 Task: Find connections with filter location Saint-Chamond with filter topic #covid19with filter profile language English with filter current company FABINDIA LIMITED (erstwhile Fabindia Overseas Pvt. Ltd.) with filter school HINDUSTAN COLLEGE OF ARTS AND SCIENCE with filter industry Retail Gasoline with filter service category Visual Design with filter keywords title Brand Manager
Action: Mouse moved to (264, 208)
Screenshot: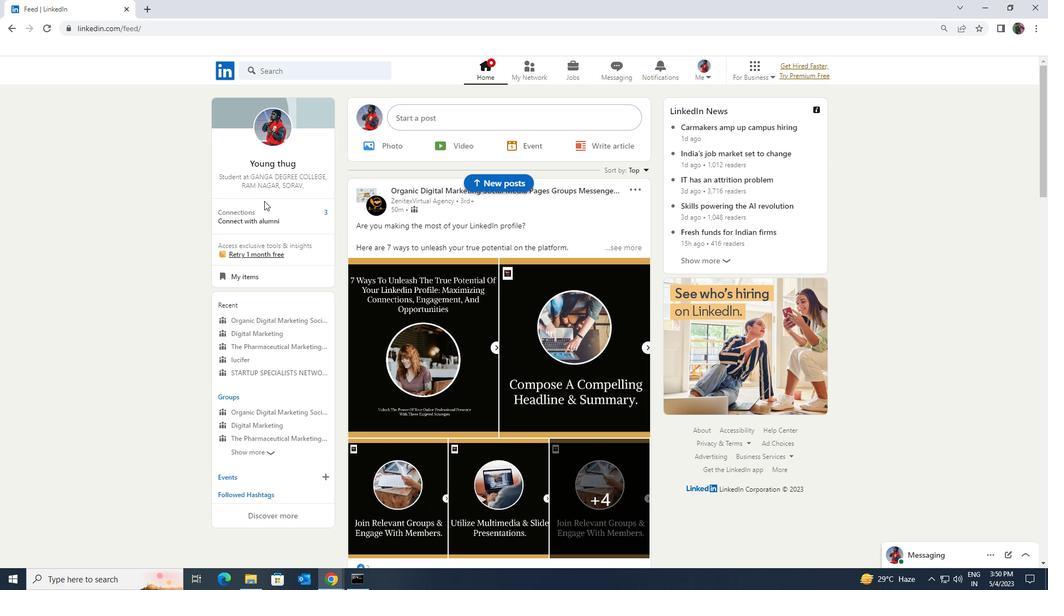 
Action: Mouse pressed left at (264, 208)
Screenshot: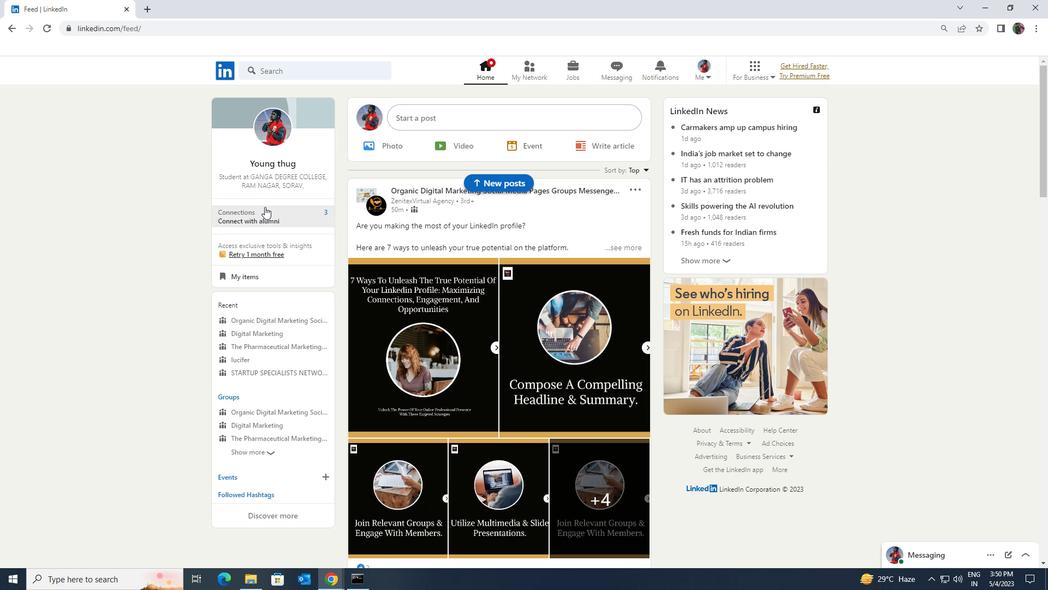 
Action: Mouse moved to (286, 132)
Screenshot: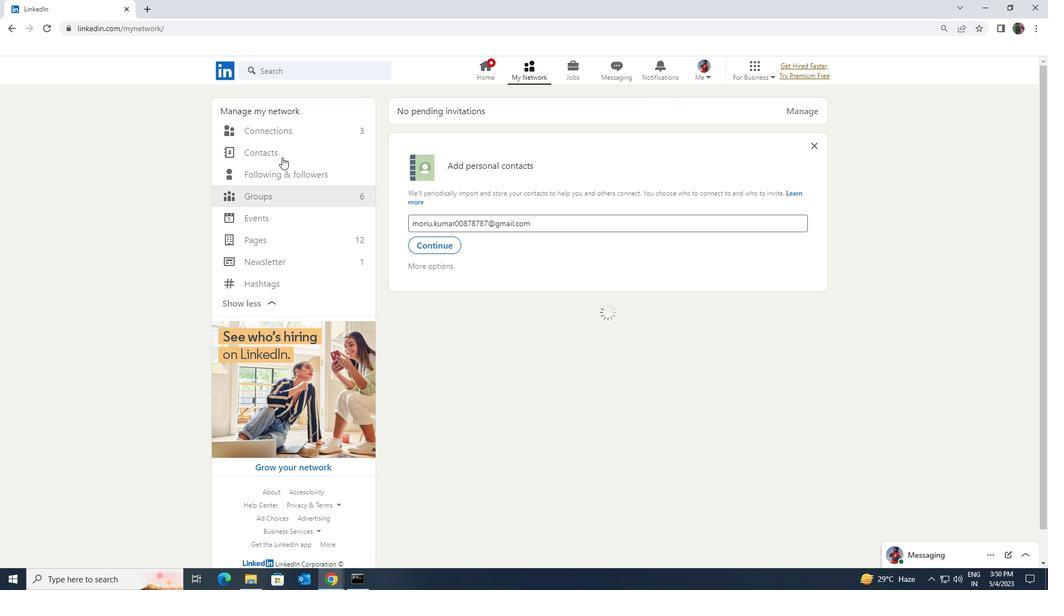 
Action: Mouse pressed left at (286, 132)
Screenshot: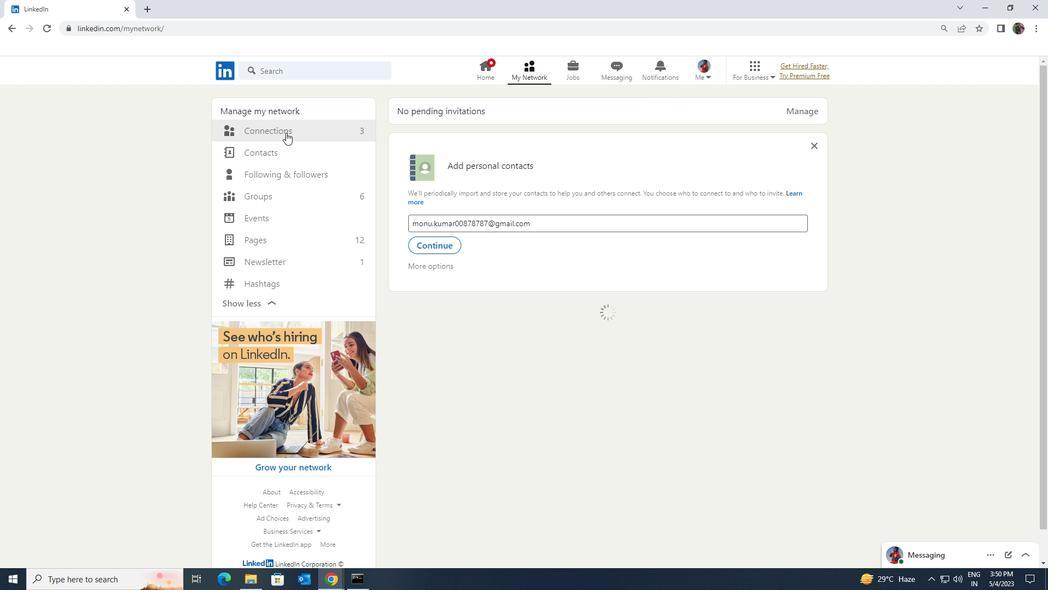 
Action: Mouse moved to (588, 133)
Screenshot: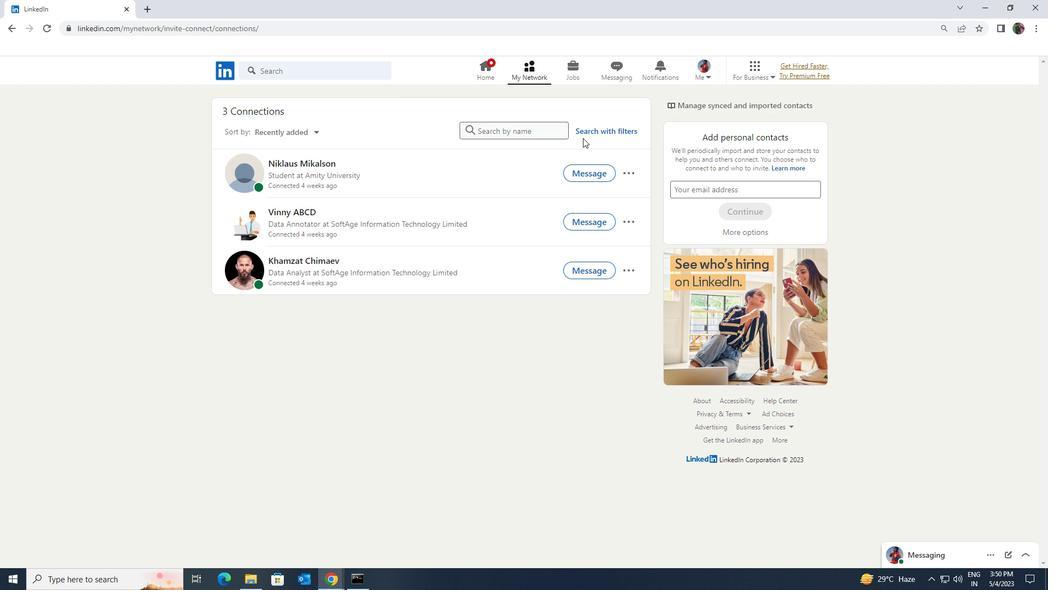 
Action: Mouse pressed left at (588, 133)
Screenshot: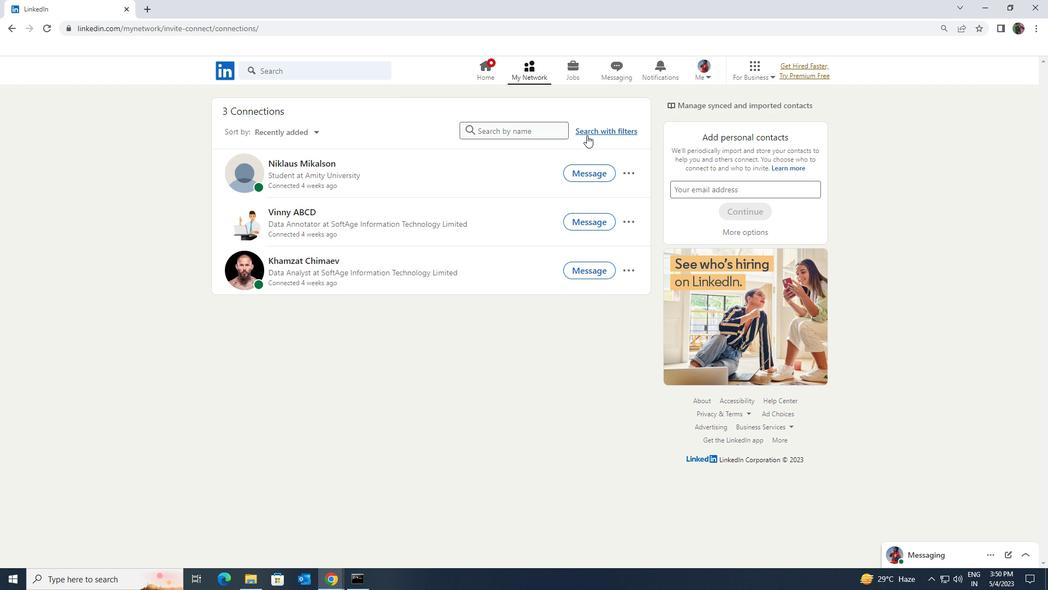 
Action: Mouse moved to (569, 97)
Screenshot: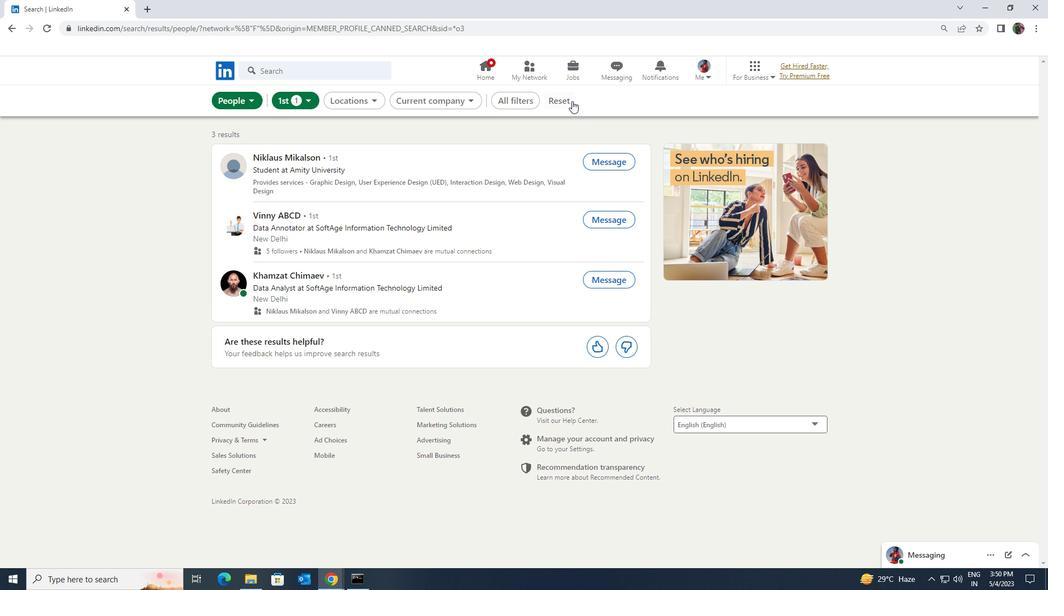 
Action: Mouse pressed left at (569, 97)
Screenshot: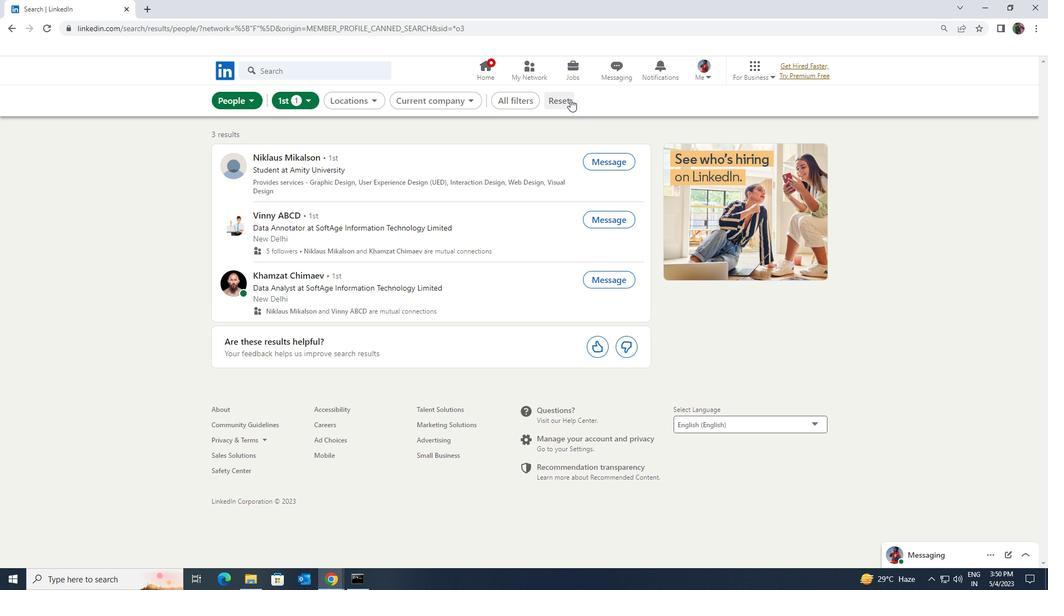 
Action: Mouse moved to (549, 99)
Screenshot: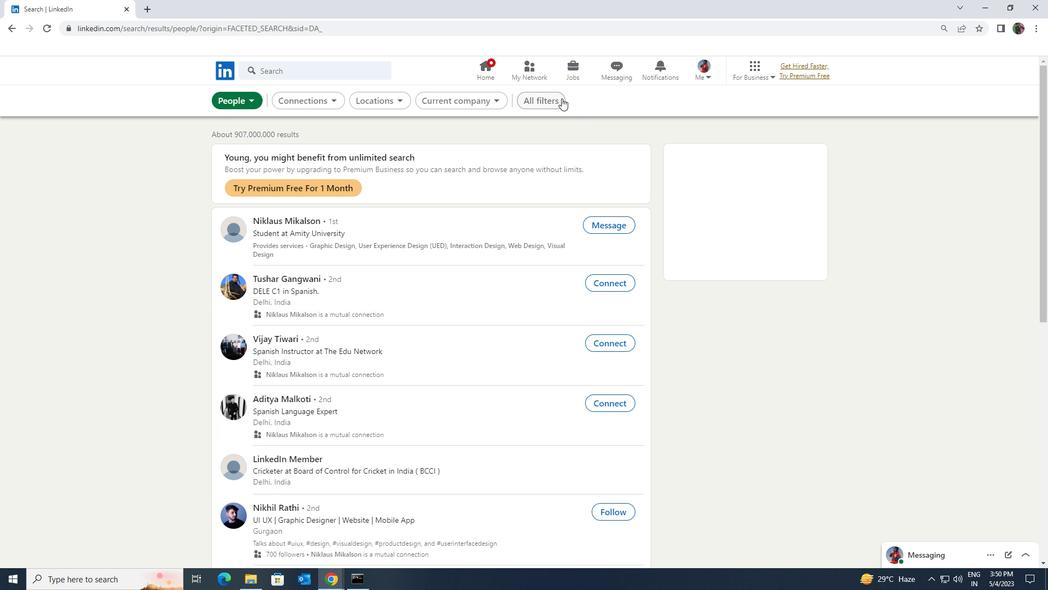 
Action: Mouse pressed left at (549, 99)
Screenshot: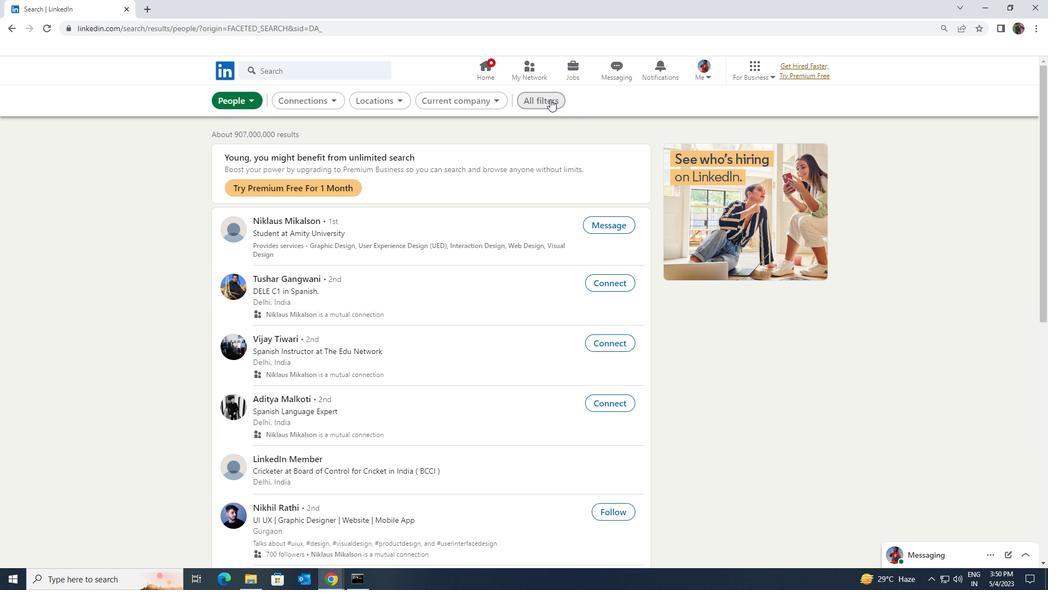 
Action: Mouse moved to (906, 423)
Screenshot: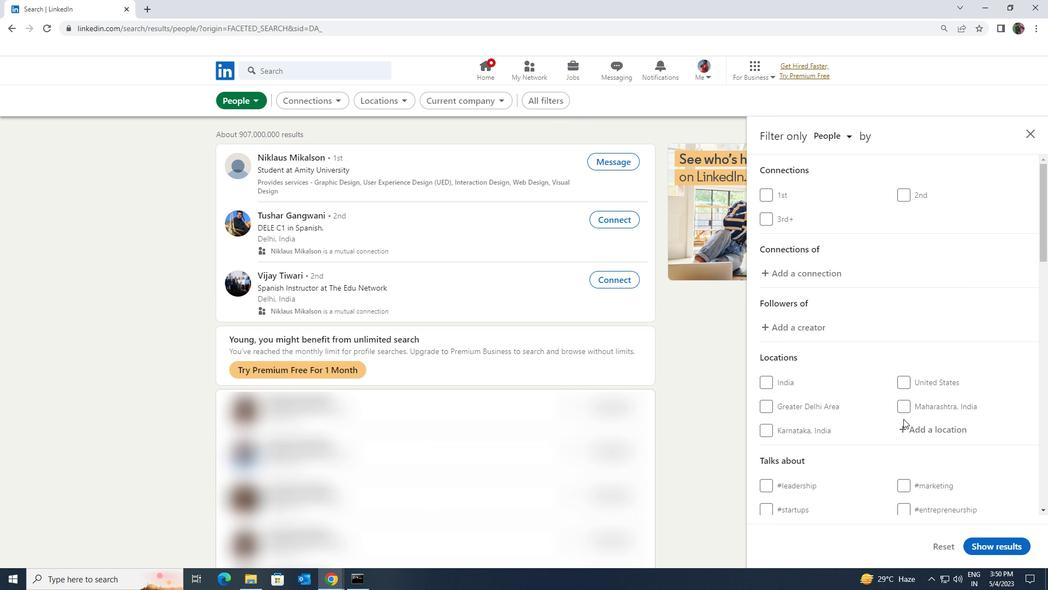 
Action: Mouse pressed left at (906, 423)
Screenshot: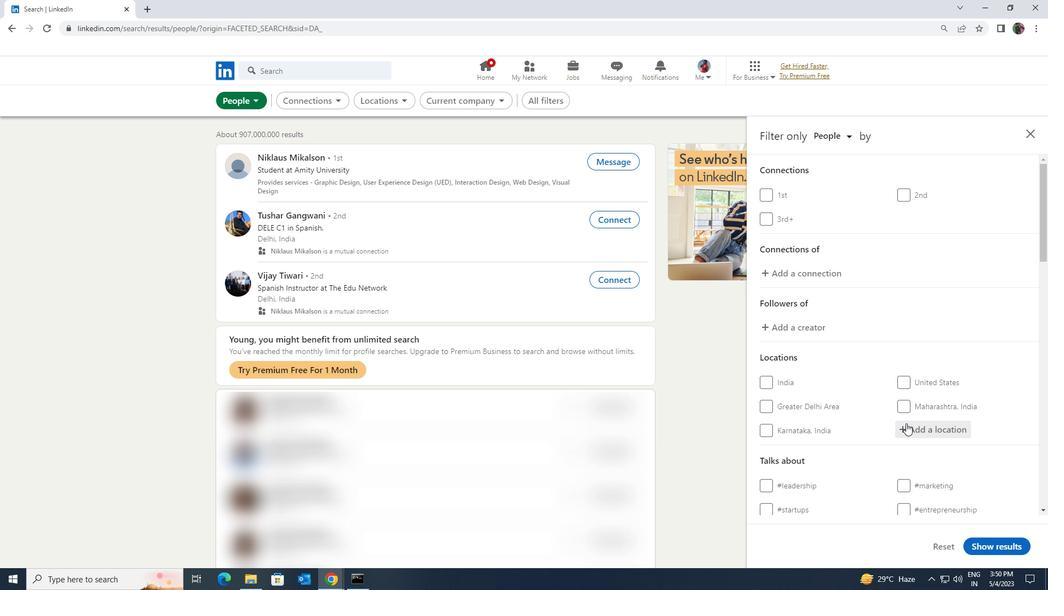 
Action: Key pressed <Key.shift><Key.shift><Key.shift><Key.shift><Key.shift>SAINT<Key.space><Key.shift>CHAMOND
Screenshot: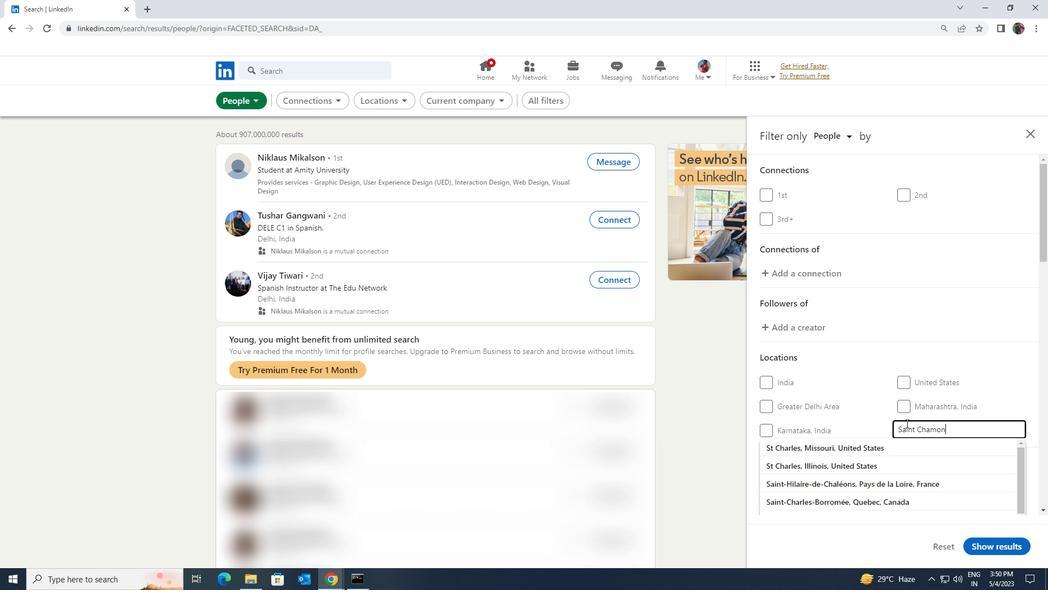 
Action: Mouse moved to (911, 443)
Screenshot: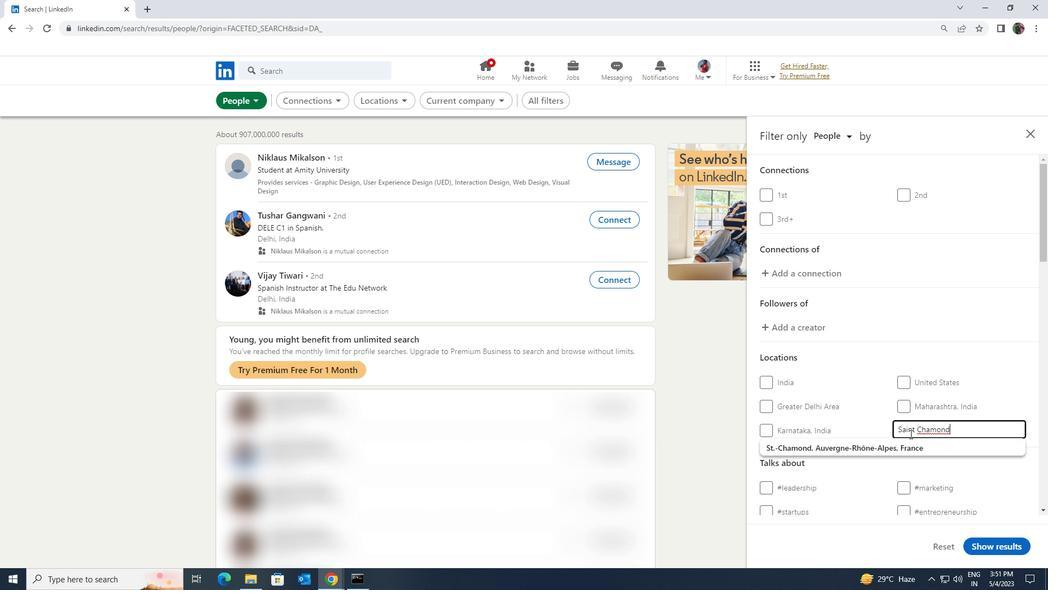 
Action: Mouse pressed left at (911, 443)
Screenshot: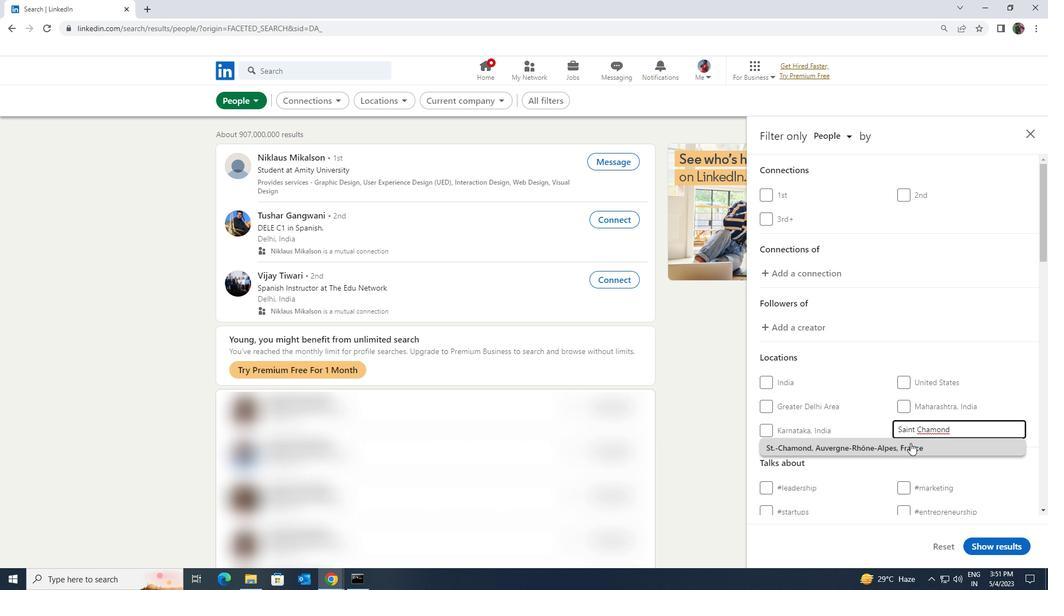 
Action: Mouse scrolled (911, 442) with delta (0, 0)
Screenshot: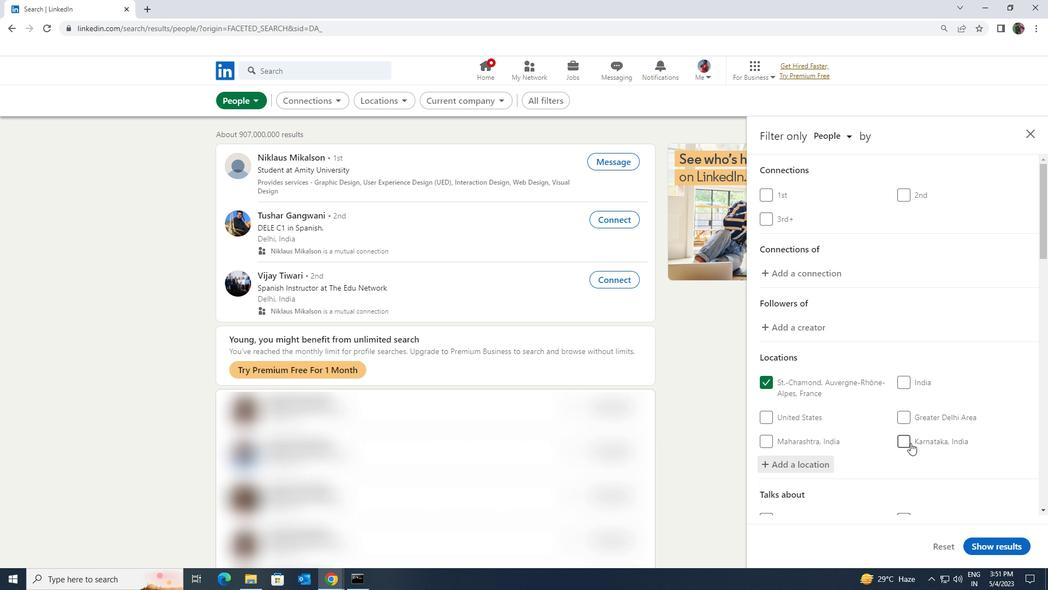 
Action: Mouse scrolled (911, 442) with delta (0, 0)
Screenshot: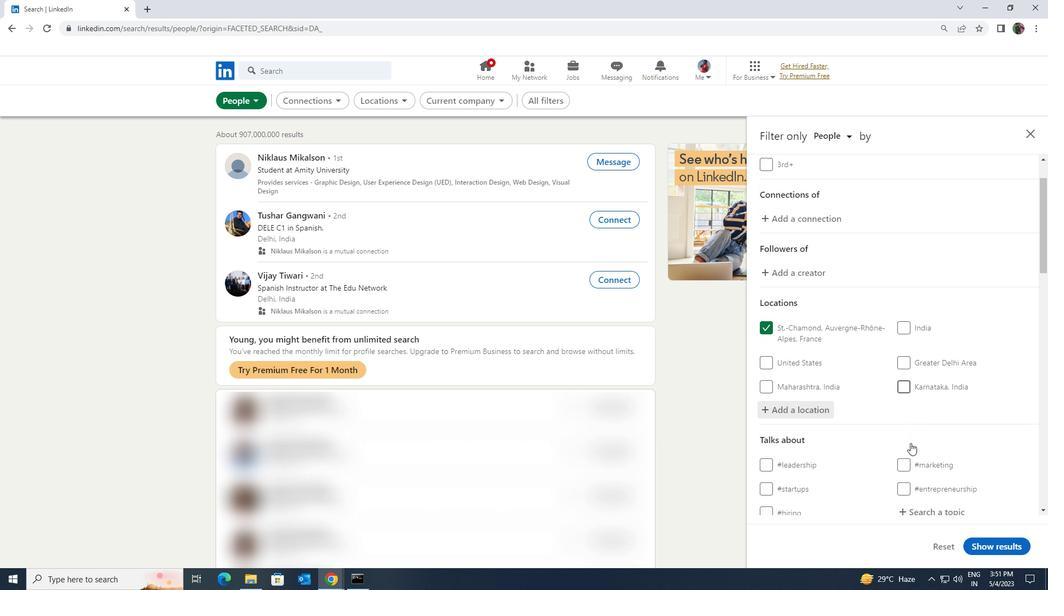 
Action: Mouse scrolled (911, 442) with delta (0, 0)
Screenshot: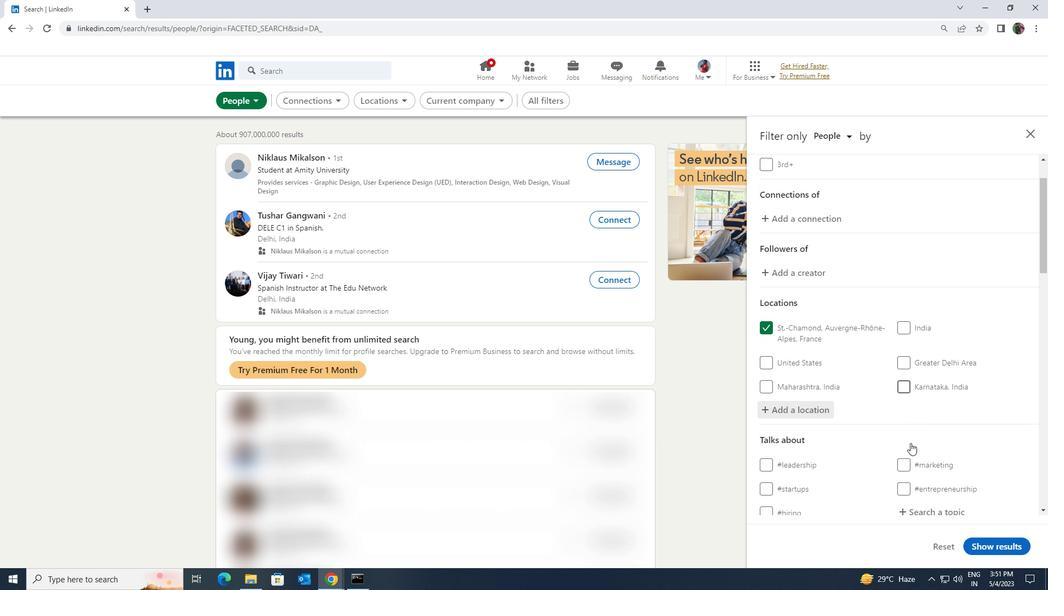 
Action: Mouse moved to (919, 408)
Screenshot: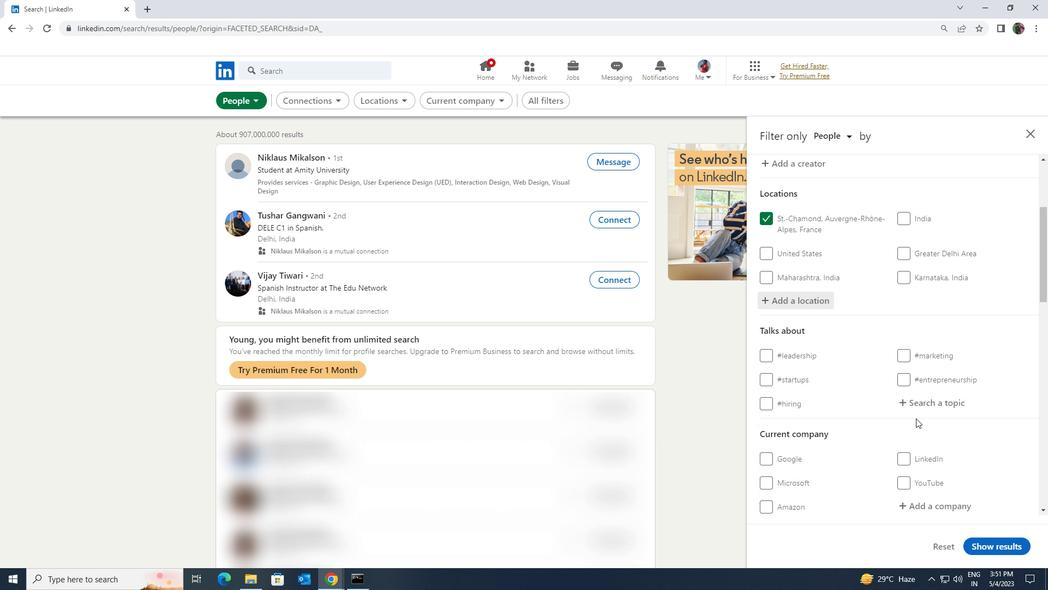 
Action: Mouse pressed left at (919, 408)
Screenshot: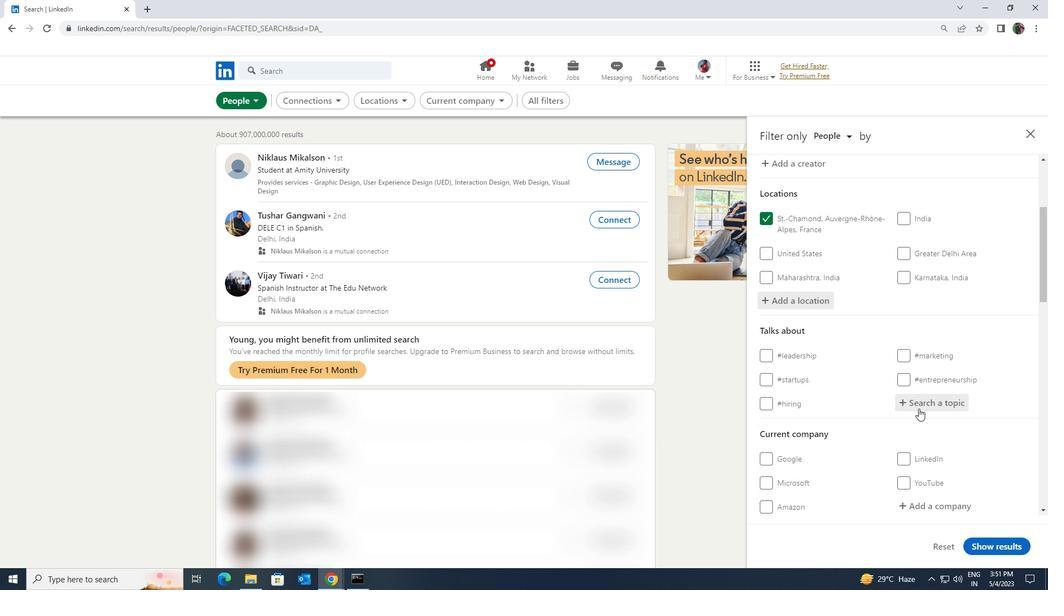 
Action: Key pressed <Key.shift><Key.shift><Key.shift><Key.shift>COVID19
Screenshot: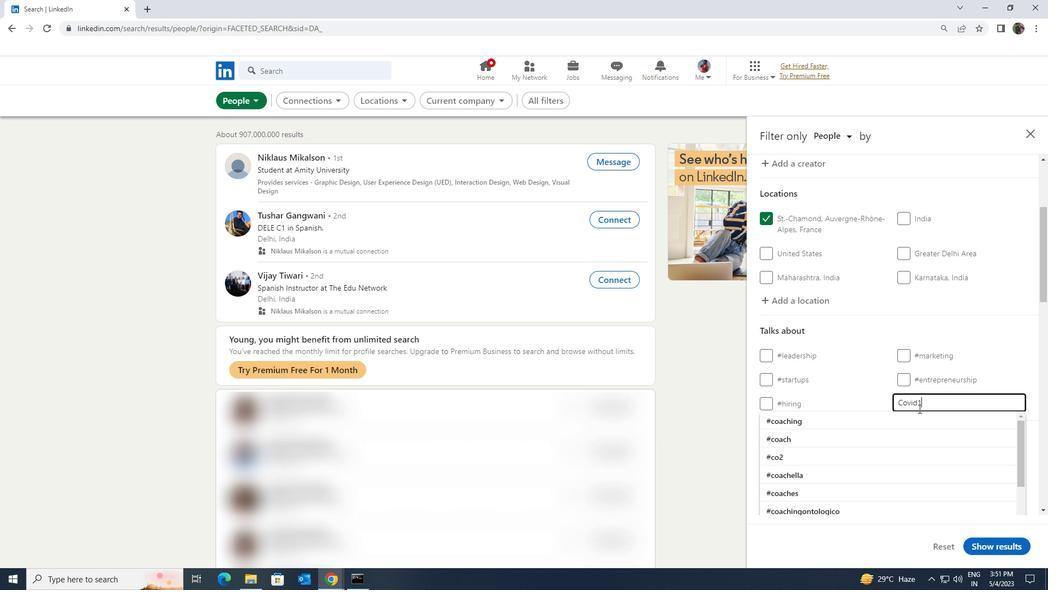 
Action: Mouse moved to (913, 415)
Screenshot: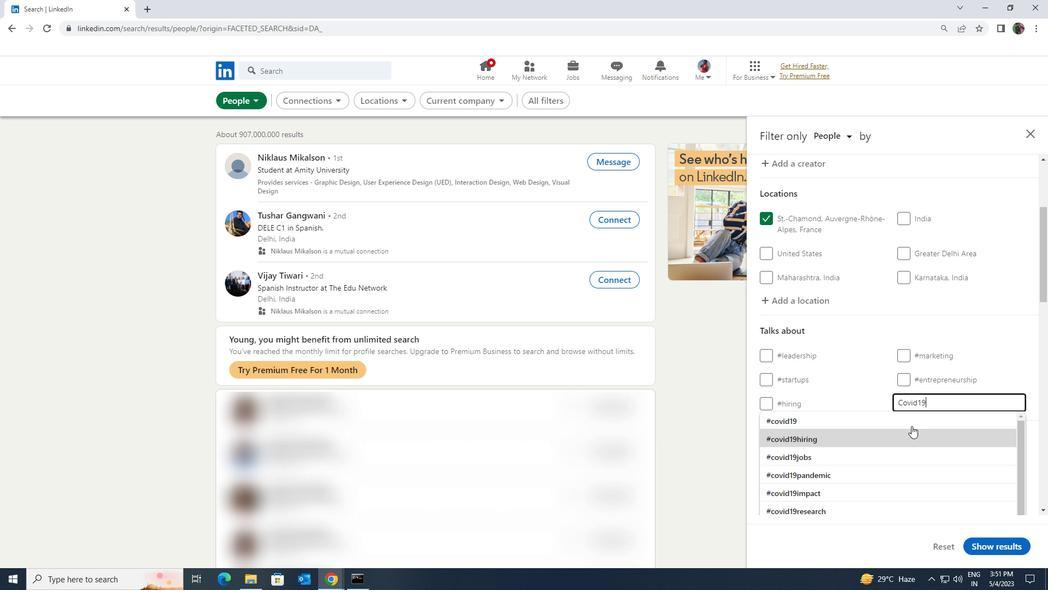 
Action: Mouse pressed left at (913, 415)
Screenshot: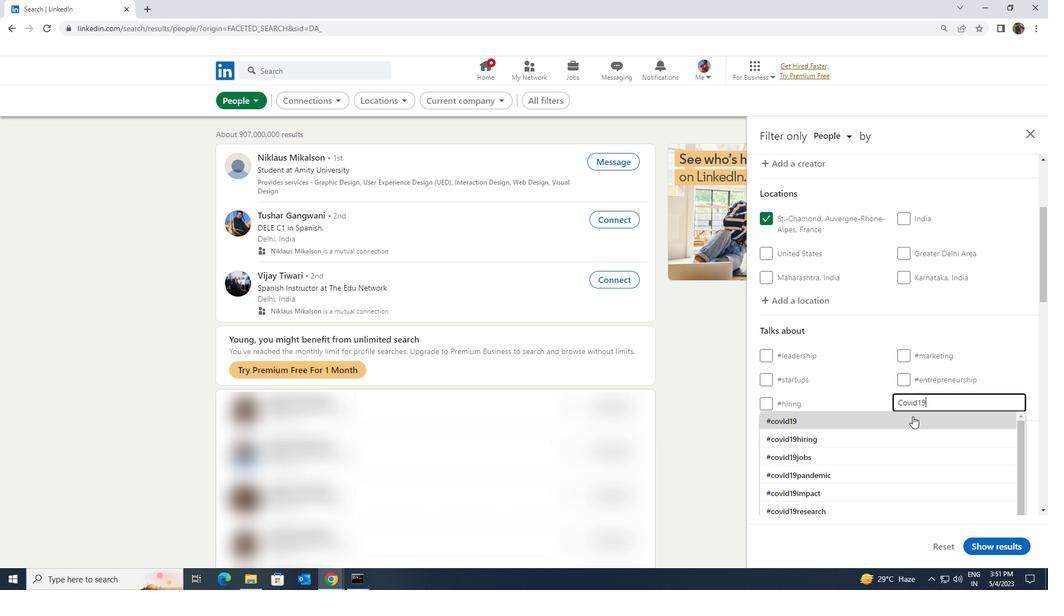 
Action: Mouse scrolled (913, 414) with delta (0, 0)
Screenshot: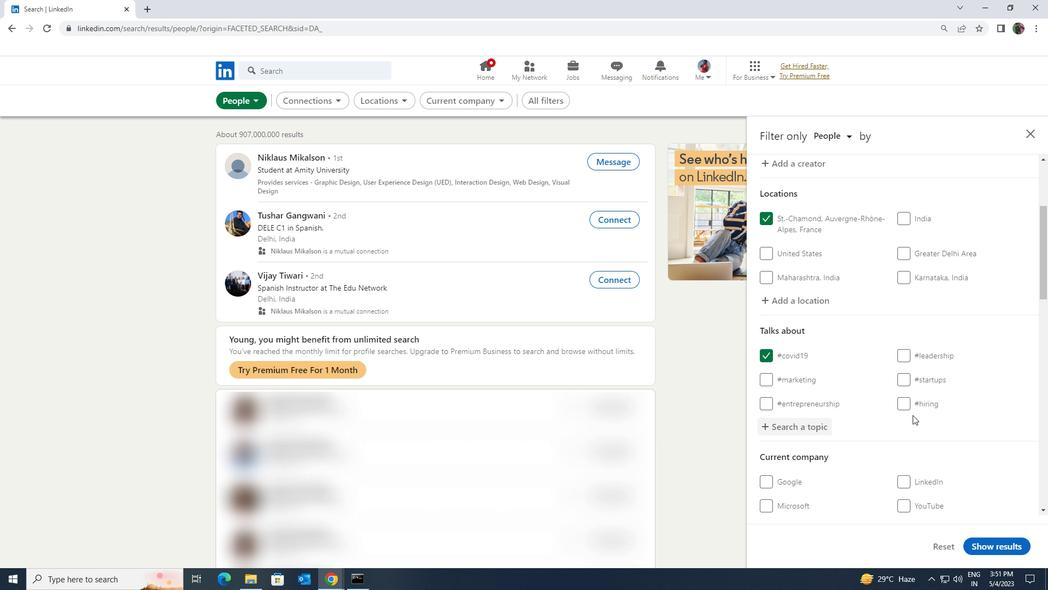 
Action: Mouse scrolled (913, 414) with delta (0, 0)
Screenshot: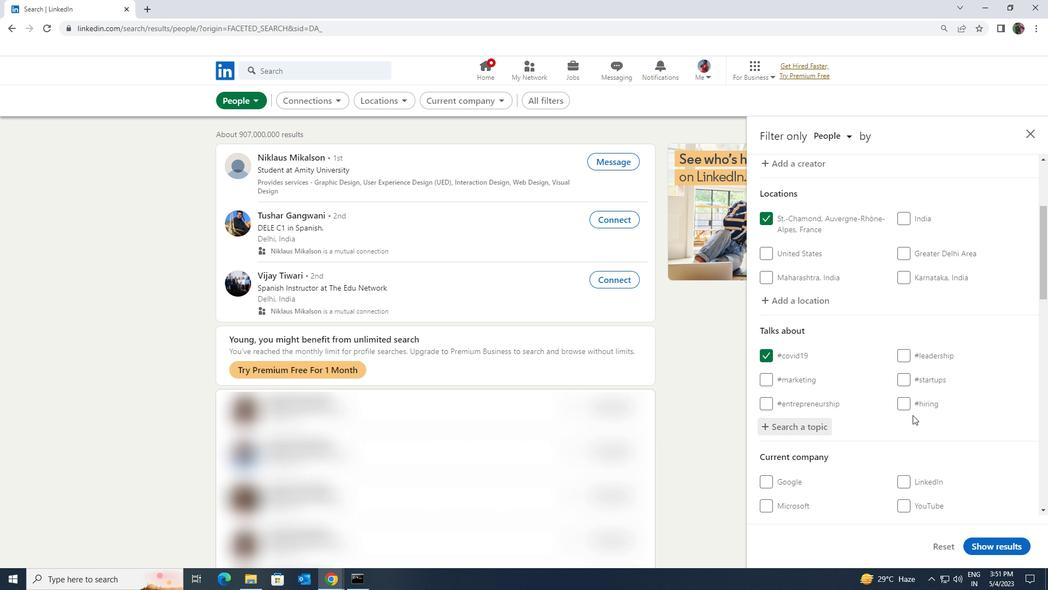 
Action: Mouse scrolled (913, 414) with delta (0, 0)
Screenshot: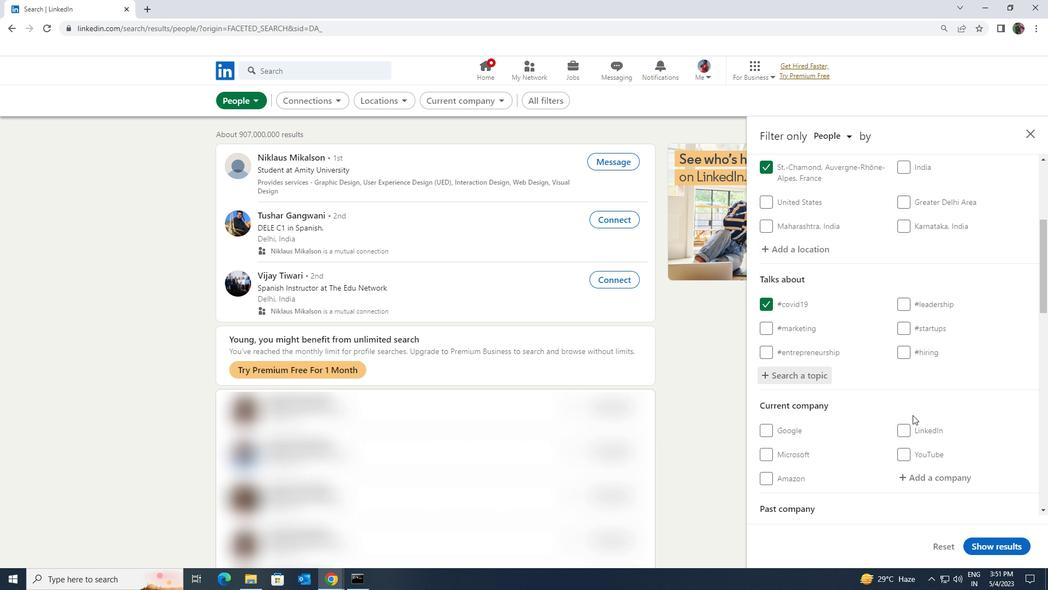 
Action: Mouse scrolled (913, 414) with delta (0, 0)
Screenshot: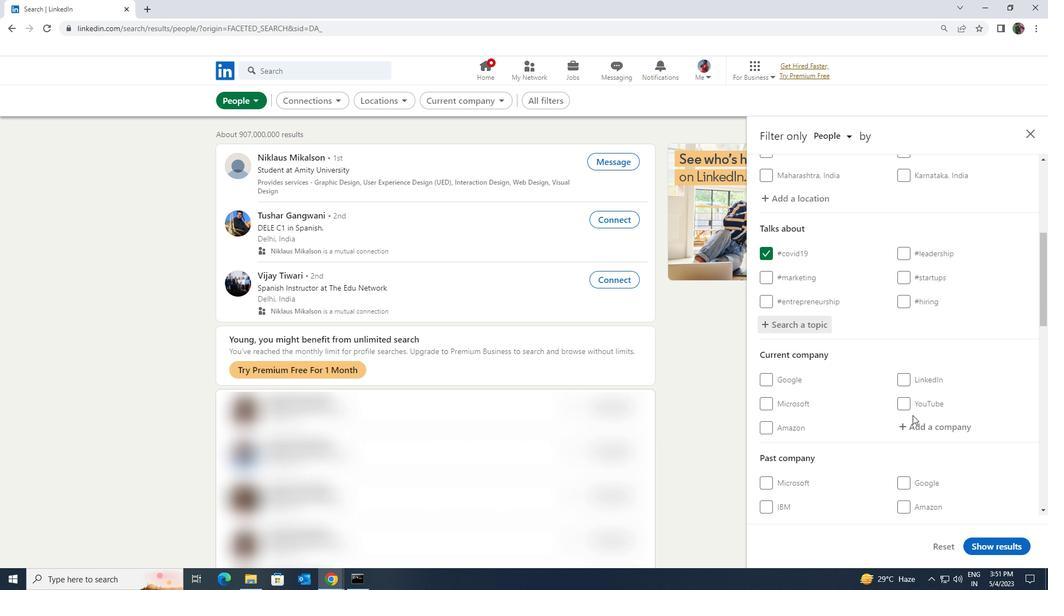 
Action: Mouse scrolled (913, 414) with delta (0, 0)
Screenshot: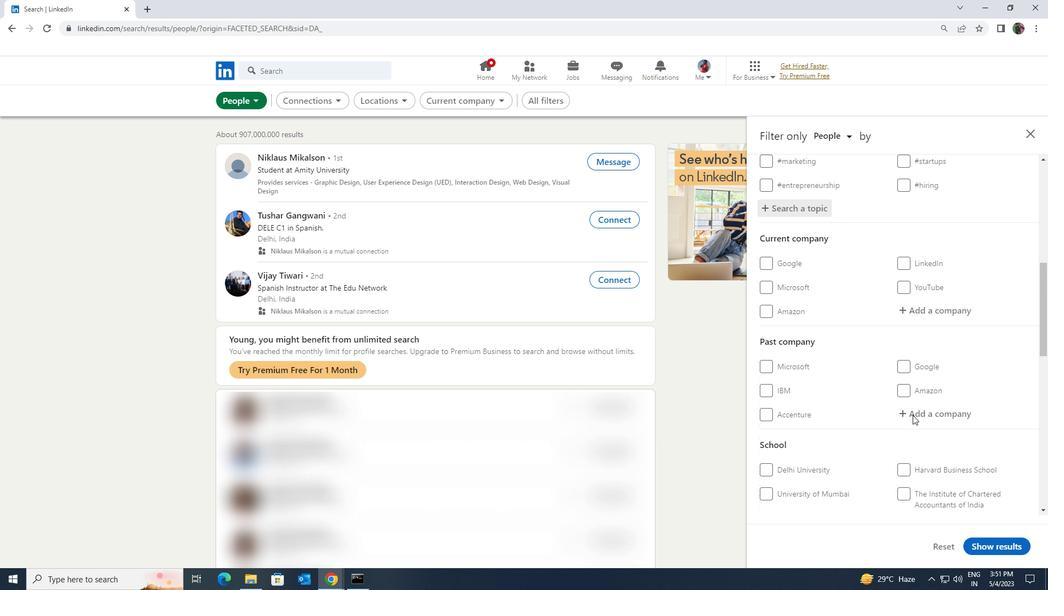 
Action: Mouse scrolled (913, 414) with delta (0, 0)
Screenshot: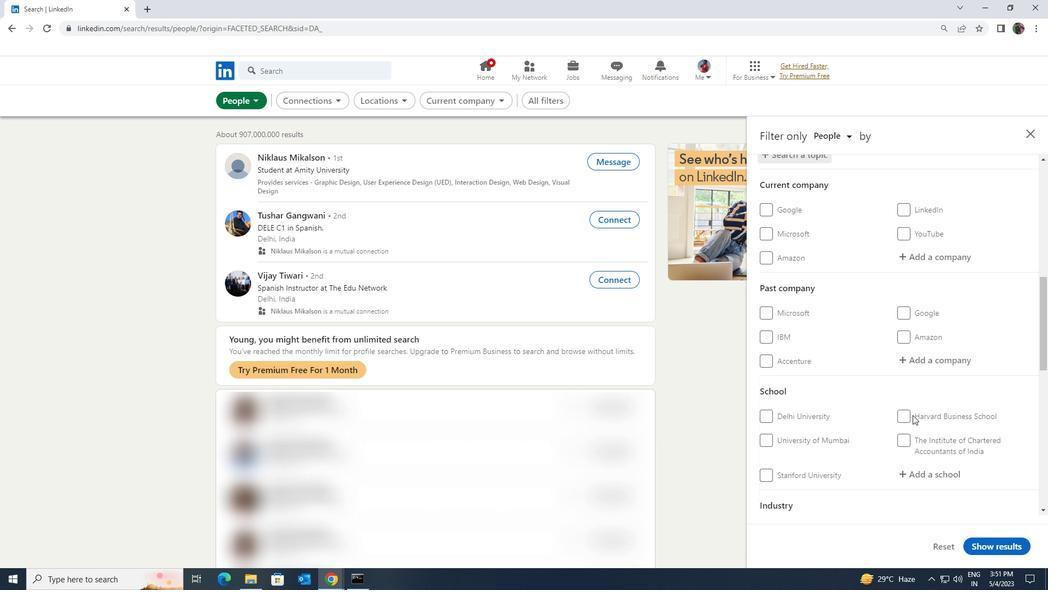 
Action: Mouse scrolled (913, 414) with delta (0, 0)
Screenshot: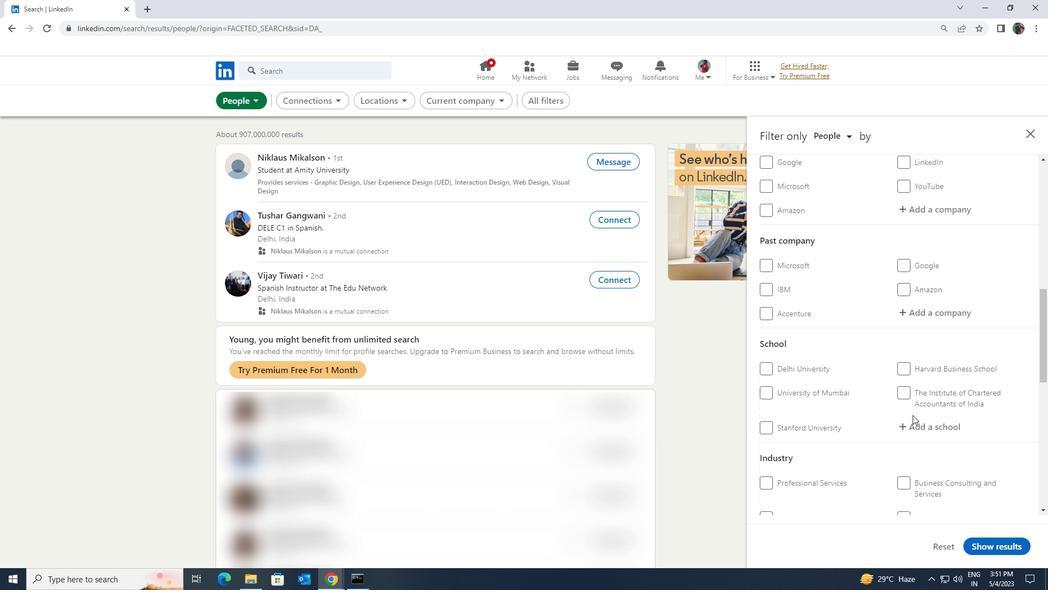 
Action: Mouse scrolled (913, 414) with delta (0, 0)
Screenshot: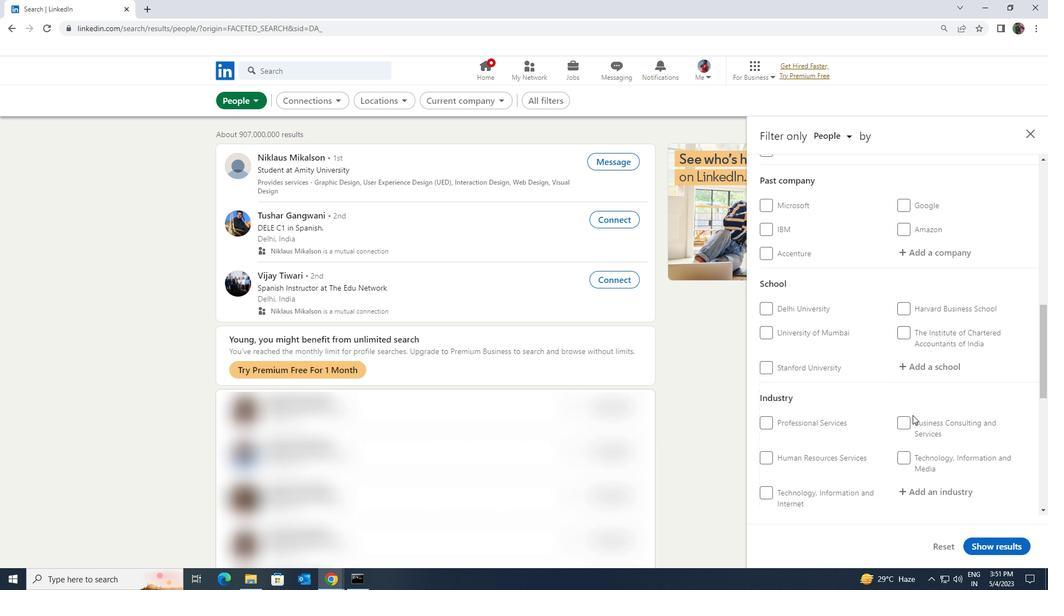 
Action: Mouse scrolled (913, 414) with delta (0, 0)
Screenshot: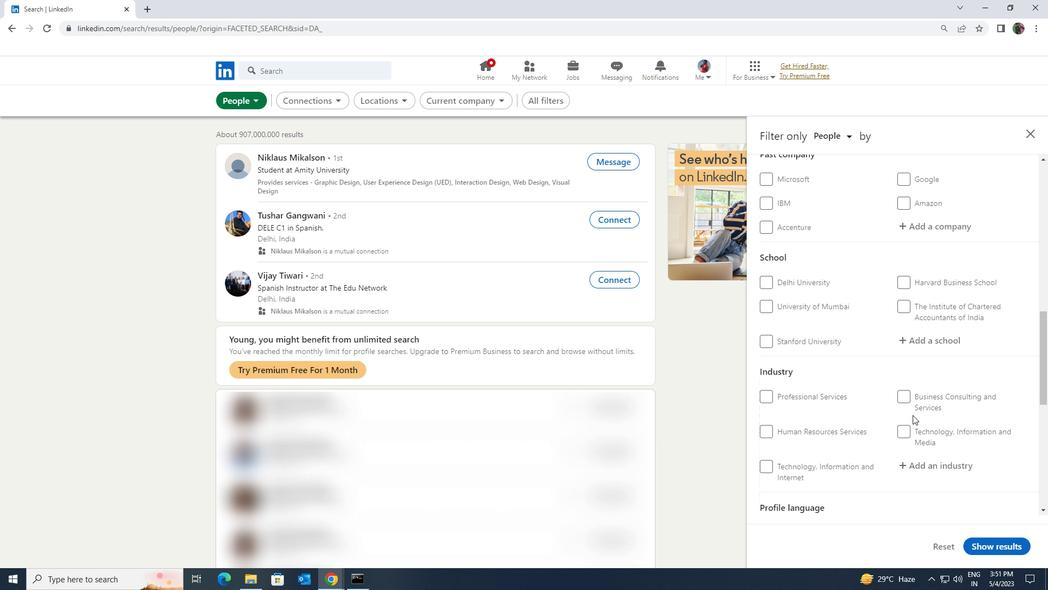 
Action: Mouse scrolled (913, 414) with delta (0, 0)
Screenshot: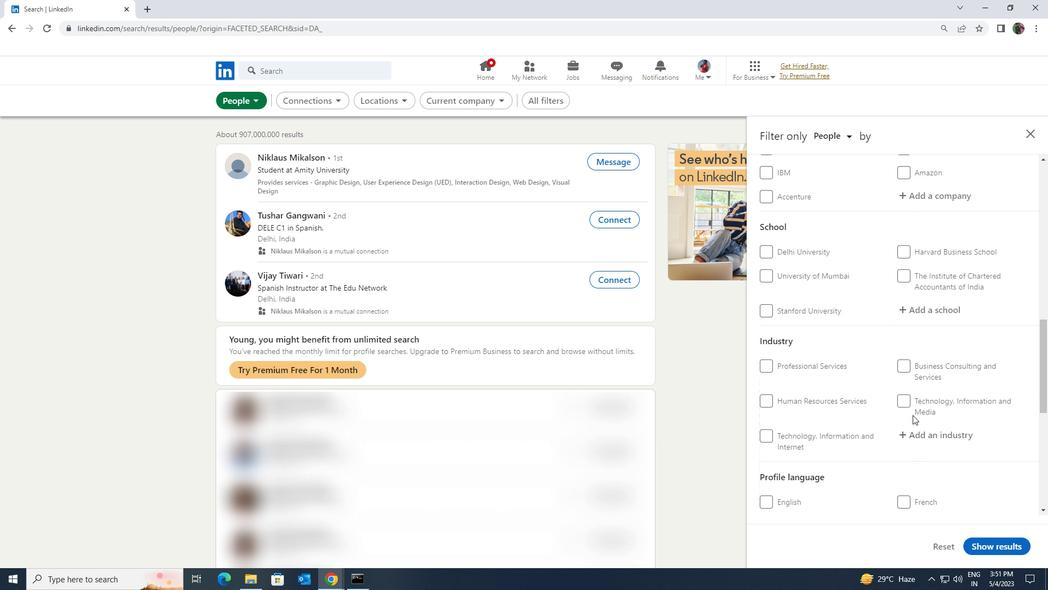 
Action: Mouse moved to (769, 387)
Screenshot: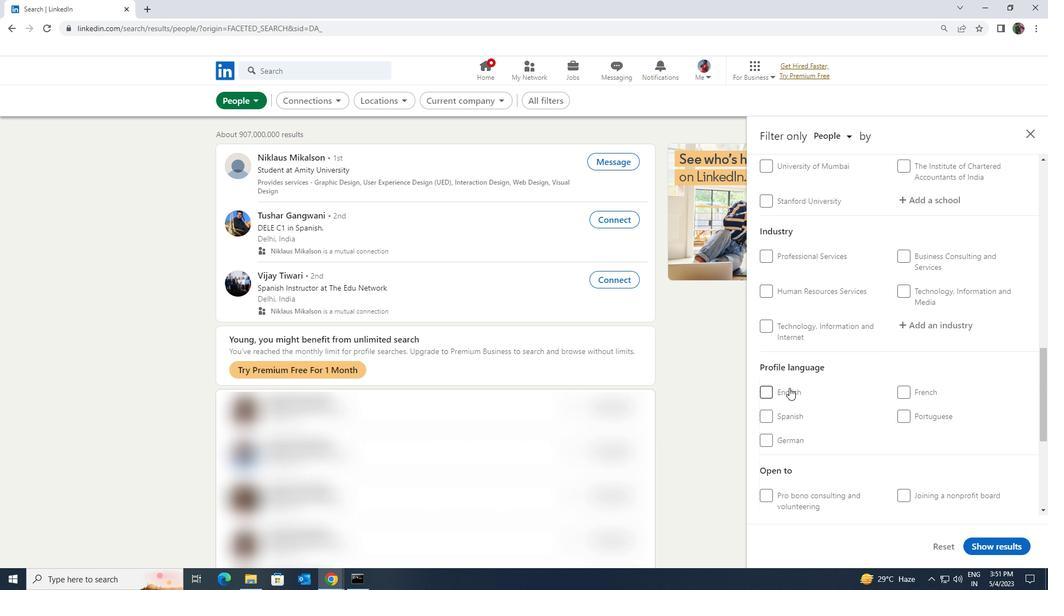 
Action: Mouse pressed left at (769, 387)
Screenshot: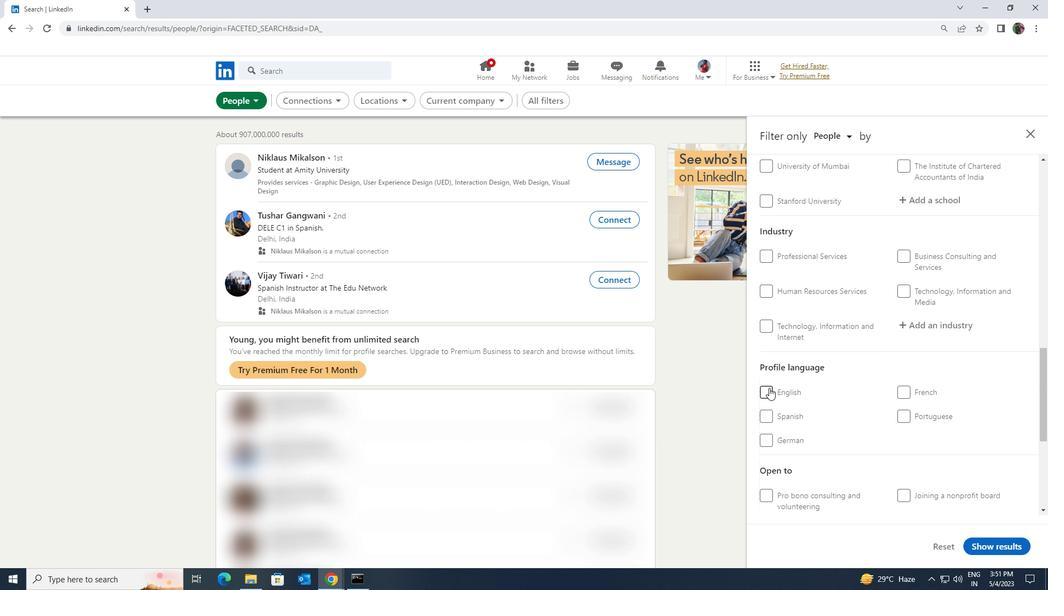 
Action: Mouse moved to (856, 394)
Screenshot: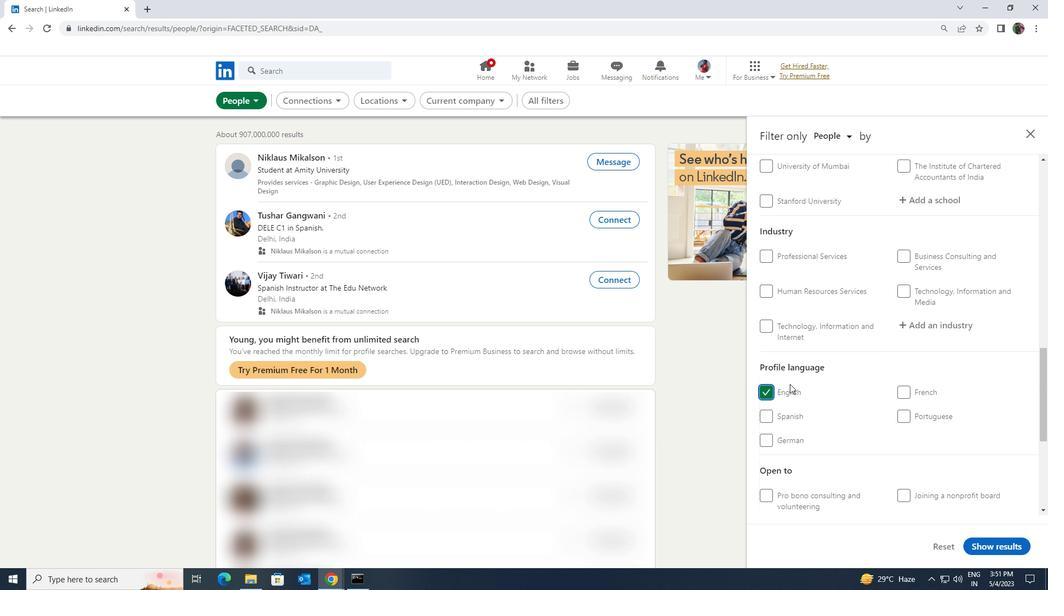 
Action: Mouse scrolled (856, 394) with delta (0, 0)
Screenshot: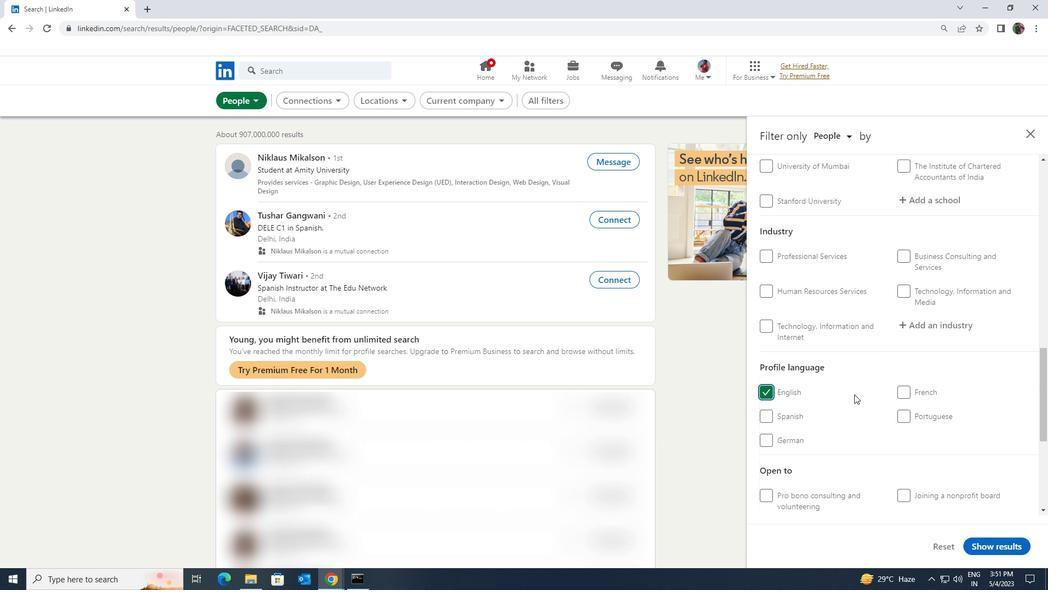 
Action: Mouse scrolled (856, 394) with delta (0, 0)
Screenshot: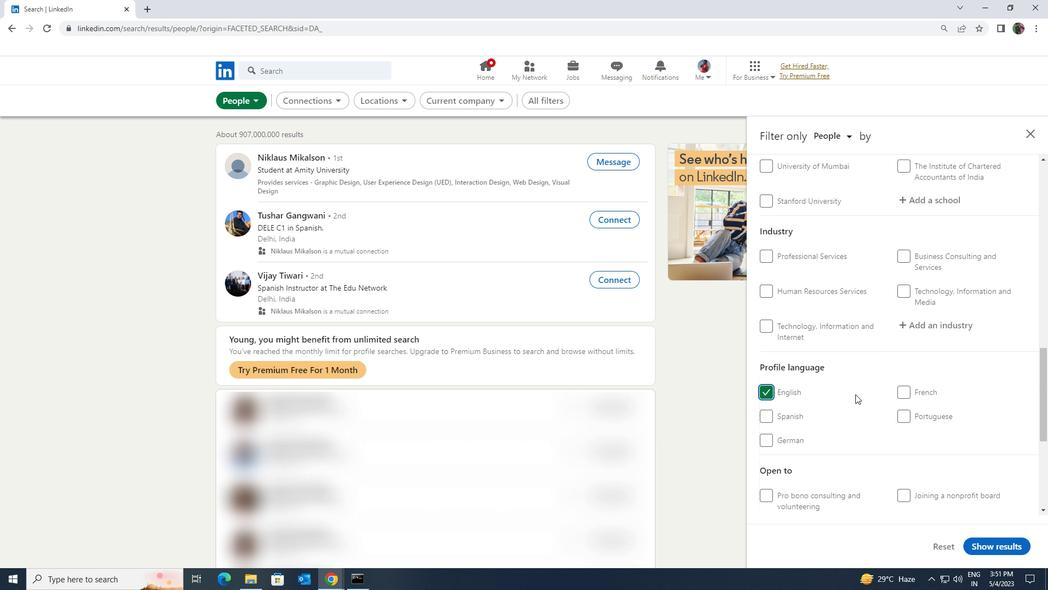 
Action: Mouse scrolled (856, 394) with delta (0, 0)
Screenshot: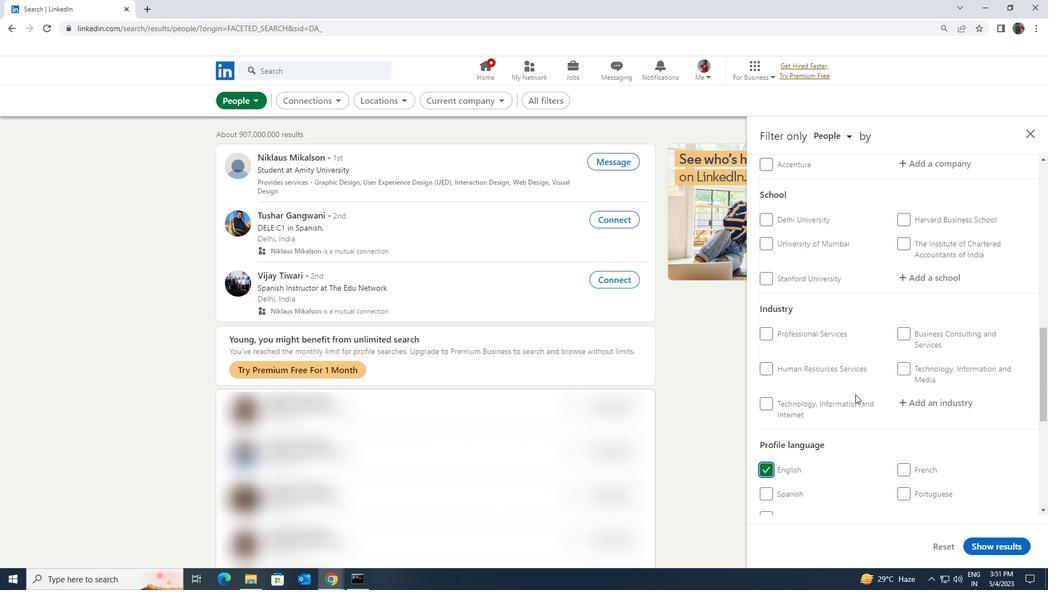 
Action: Mouse scrolled (856, 394) with delta (0, 0)
Screenshot: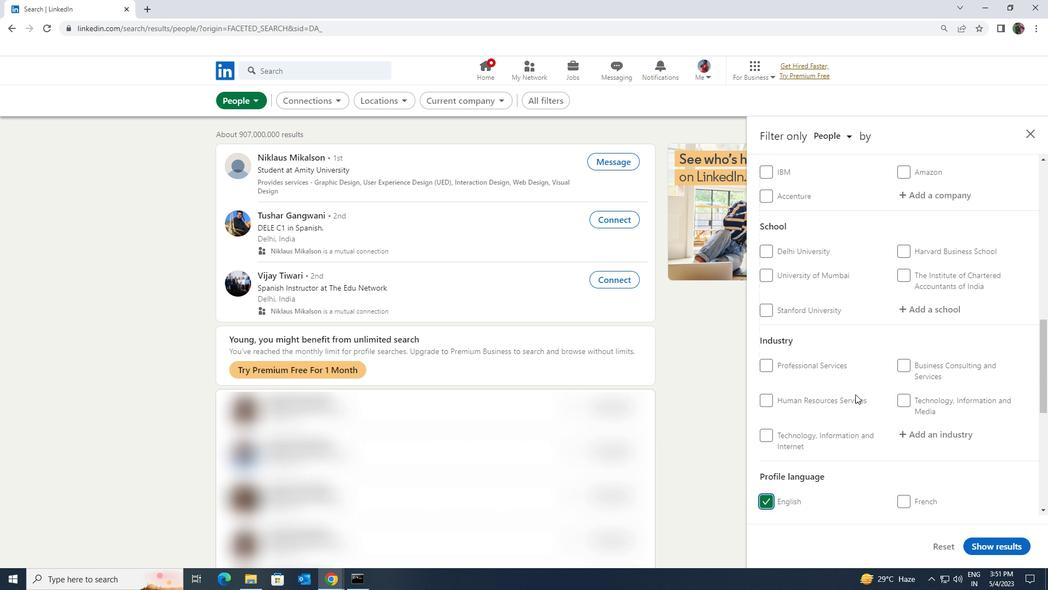 
Action: Mouse scrolled (856, 394) with delta (0, 0)
Screenshot: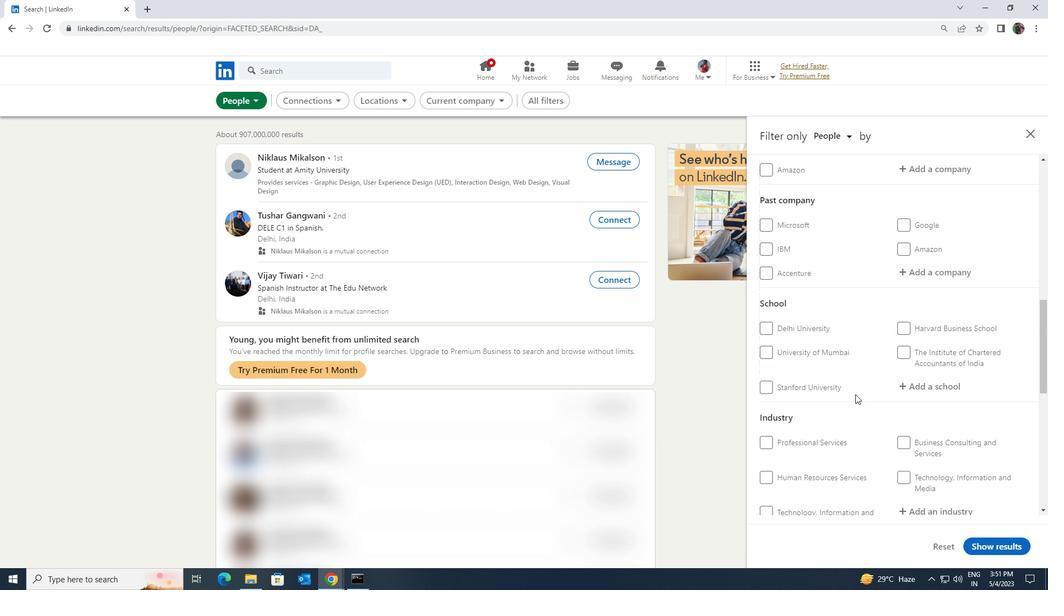 
Action: Mouse scrolled (856, 394) with delta (0, 0)
Screenshot: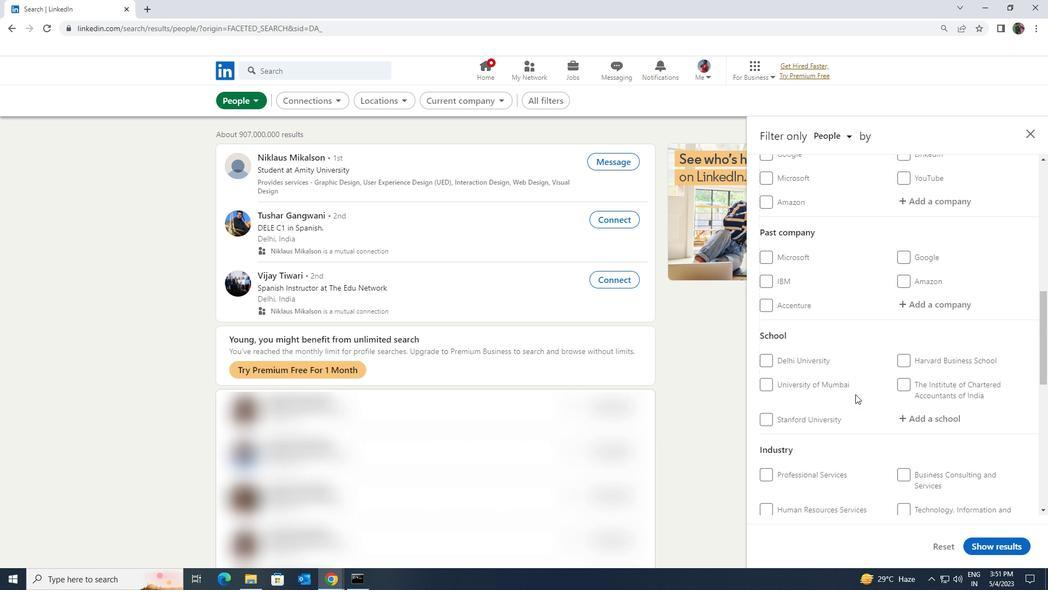 
Action: Mouse scrolled (856, 394) with delta (0, 0)
Screenshot: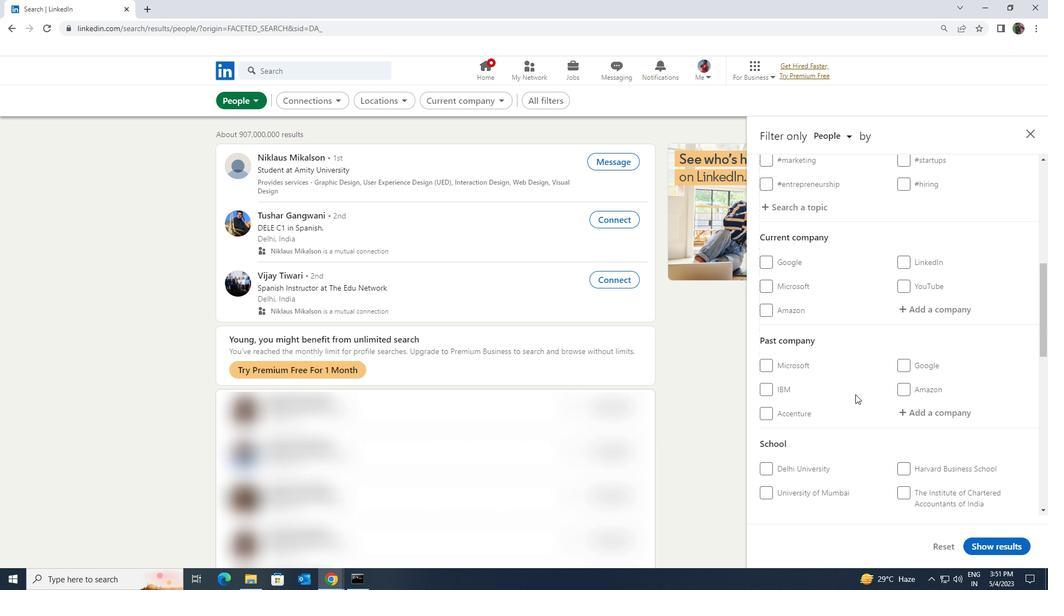 
Action: Mouse moved to (900, 359)
Screenshot: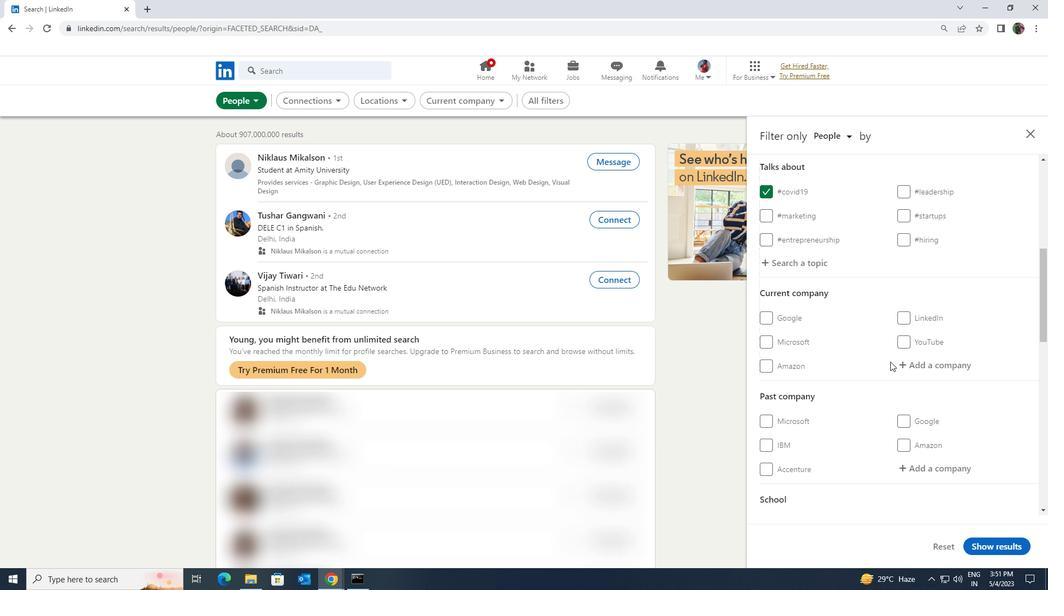 
Action: Mouse pressed left at (900, 359)
Screenshot: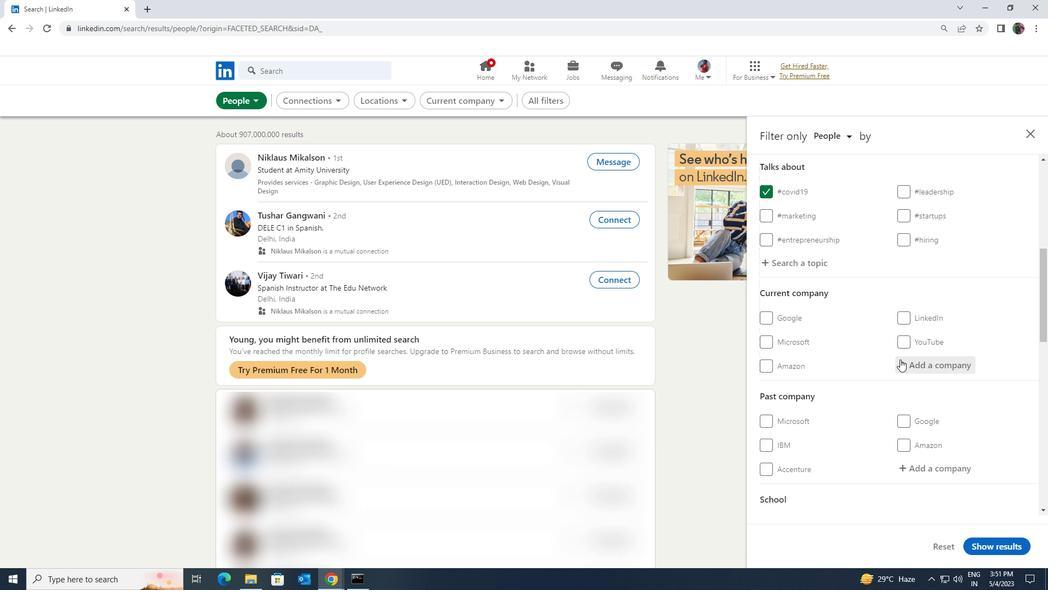 
Action: Key pressed <Key.caps_lock><Key.caps_lock><Key.caps_lock><Key.caps_lock><Key.caps_lock><Key.caps_lock><Key.caps_lock><Key.caps_lock><Key.caps_lock><Key.caps_lock><Key.caps_lock><Key.caps_lock><Key.caps_lock><Key.caps_lock><Key.caps_lock><Key.caps_lock><Key.caps_lock><Key.caps_lock><Key.caps_lock><Key.caps_lock><Key.caps_lock><Key.shift>FABINDIA
Screenshot: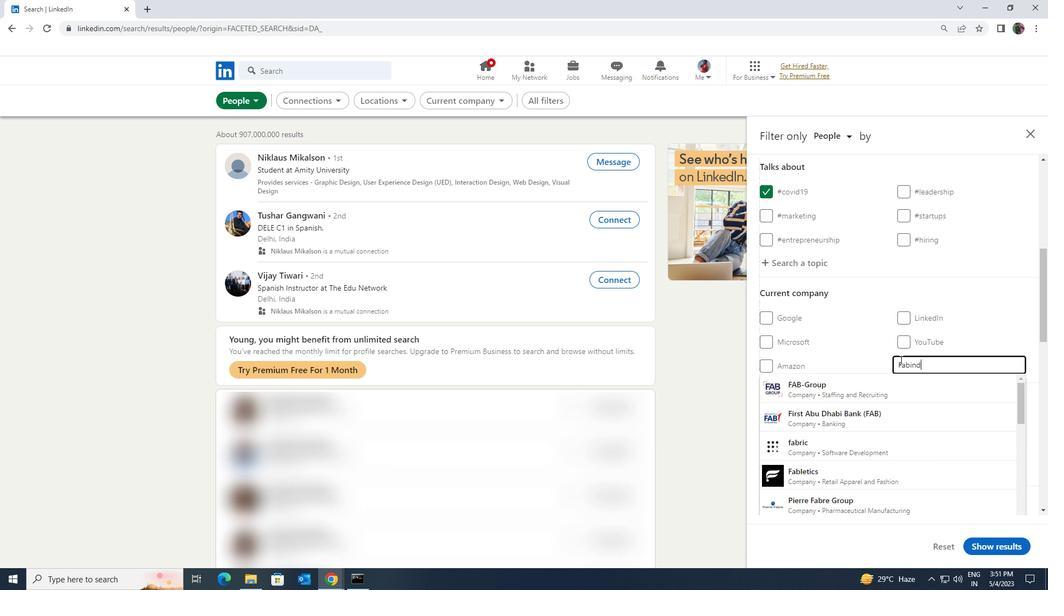 
Action: Mouse moved to (896, 388)
Screenshot: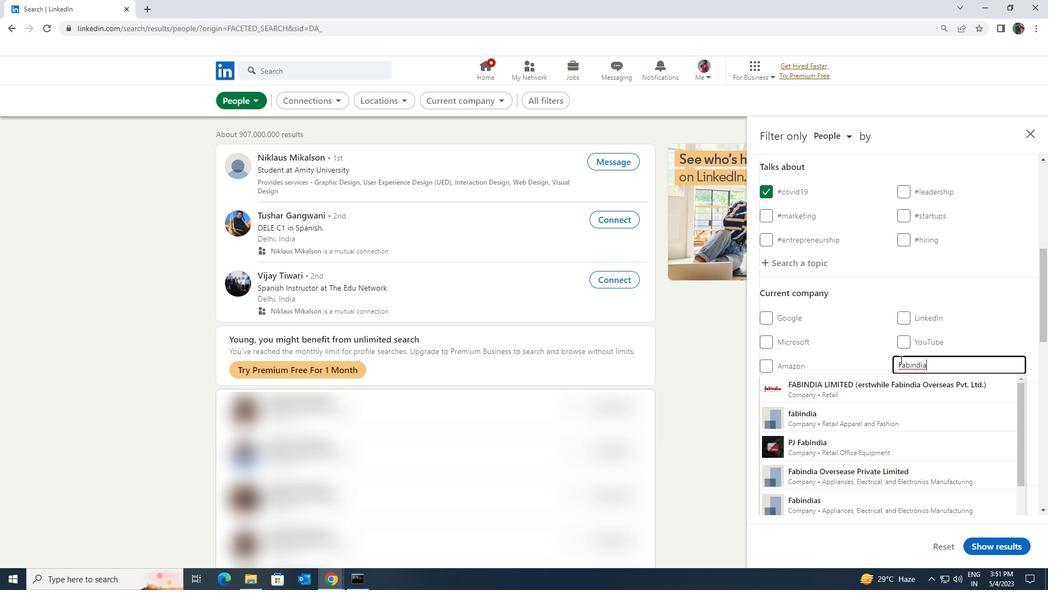 
Action: Mouse pressed left at (896, 388)
Screenshot: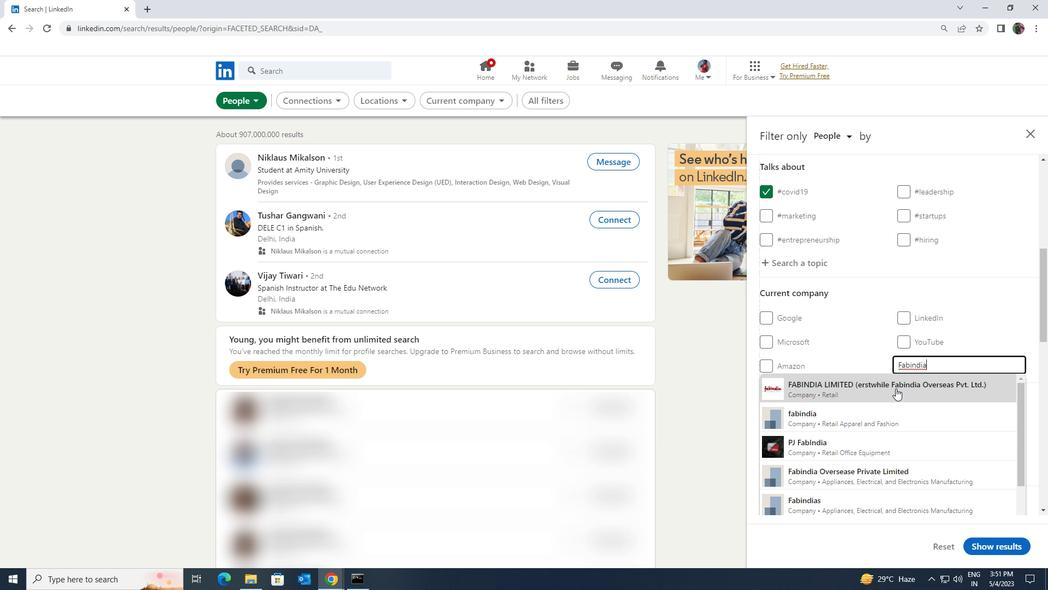 
Action: Mouse scrolled (896, 387) with delta (0, 0)
Screenshot: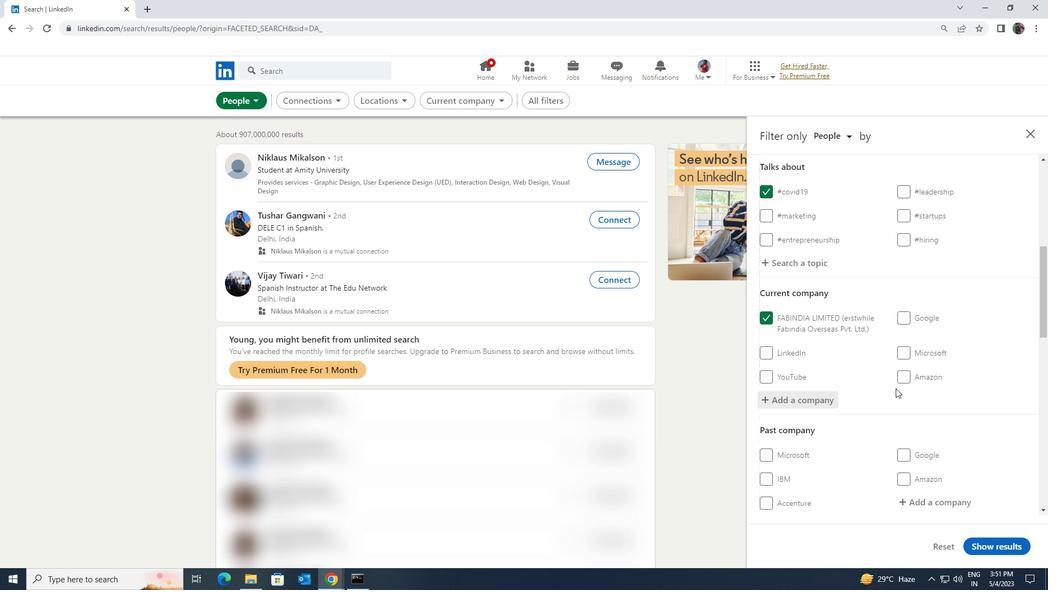 
Action: Mouse moved to (894, 390)
Screenshot: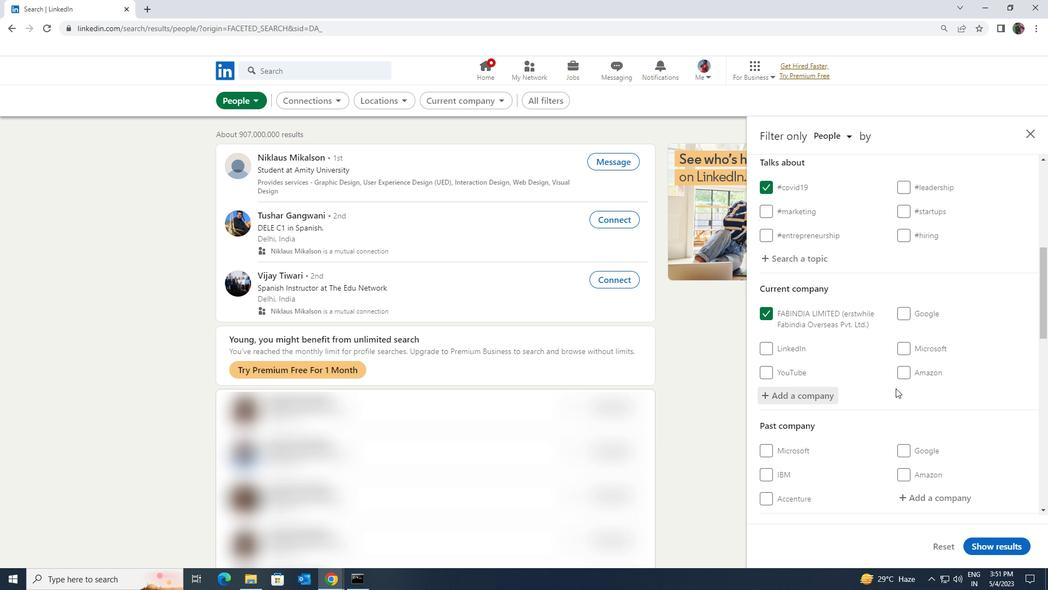 
Action: Mouse scrolled (894, 390) with delta (0, 0)
Screenshot: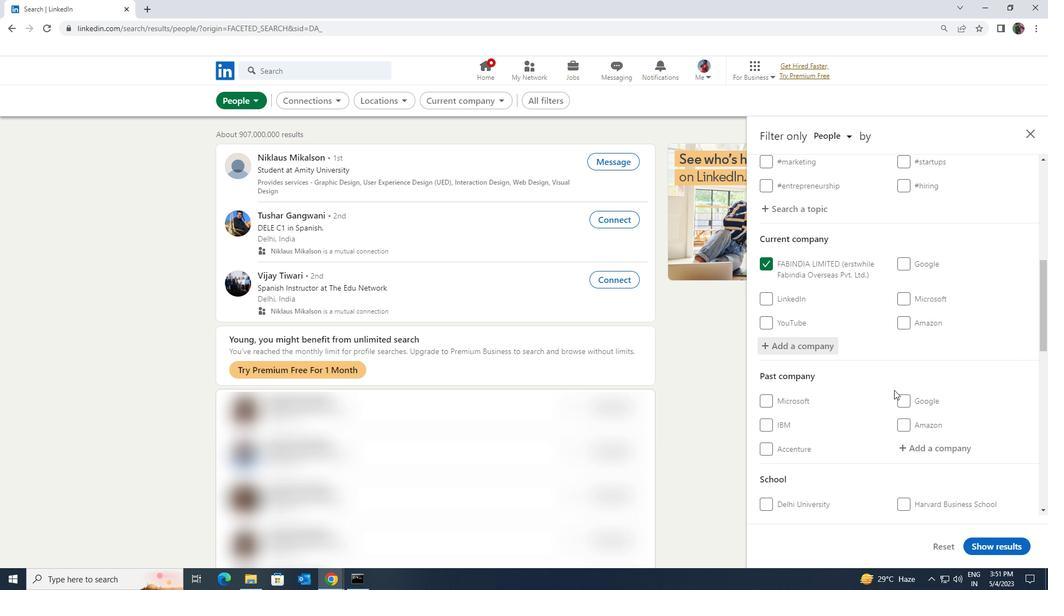 
Action: Mouse moved to (893, 390)
Screenshot: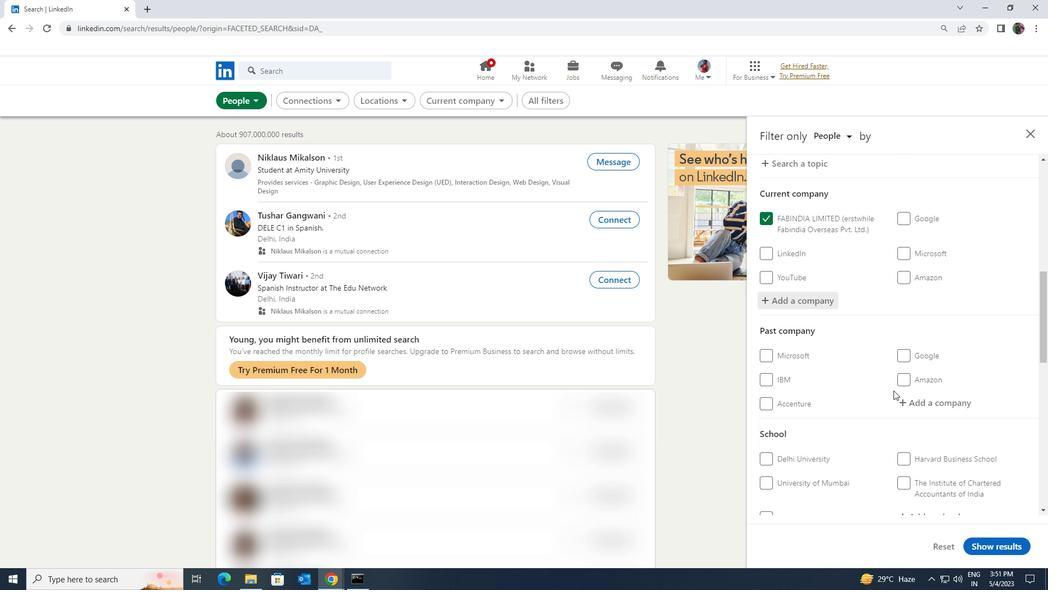 
Action: Mouse scrolled (893, 390) with delta (0, 0)
Screenshot: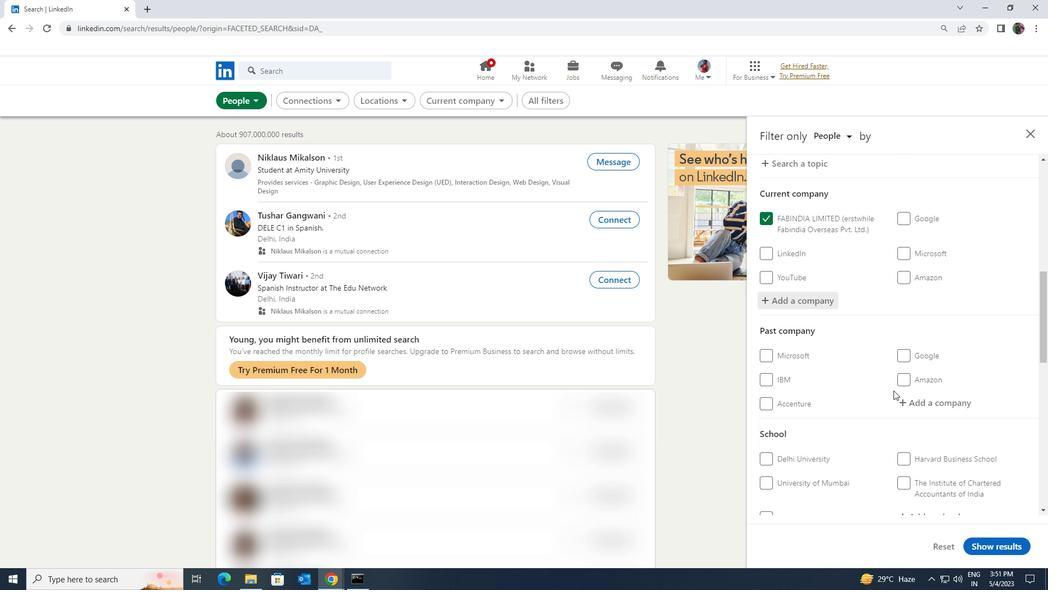 
Action: Mouse scrolled (893, 390) with delta (0, 0)
Screenshot: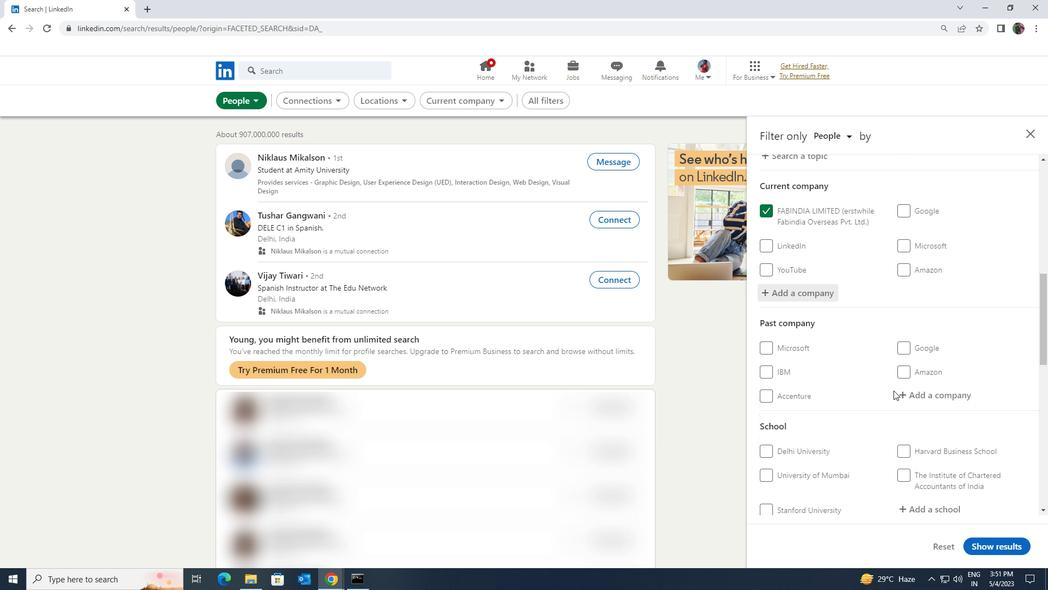 
Action: Mouse moved to (907, 398)
Screenshot: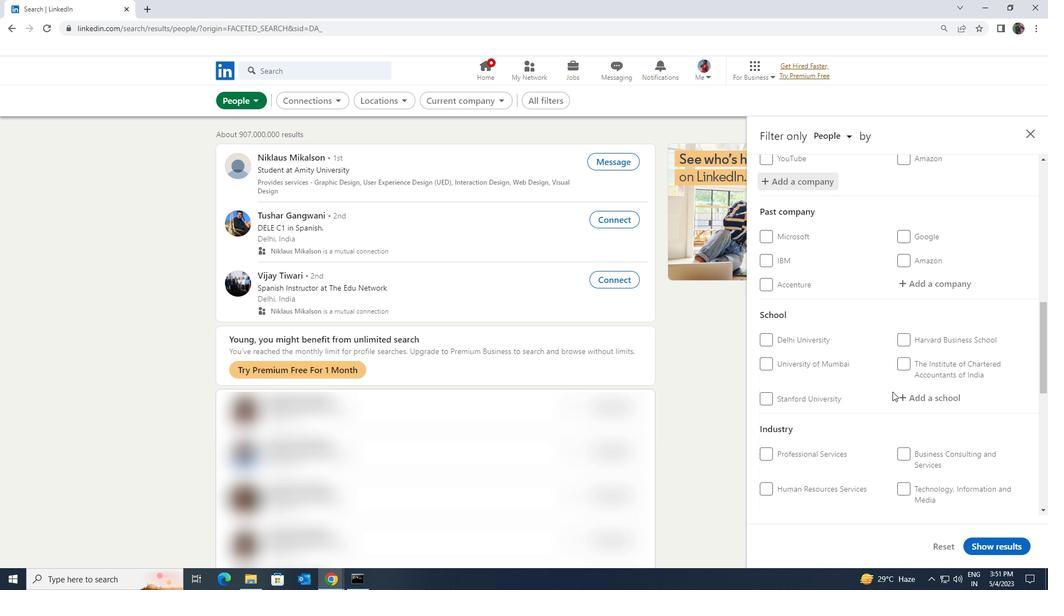 
Action: Mouse pressed left at (907, 398)
Screenshot: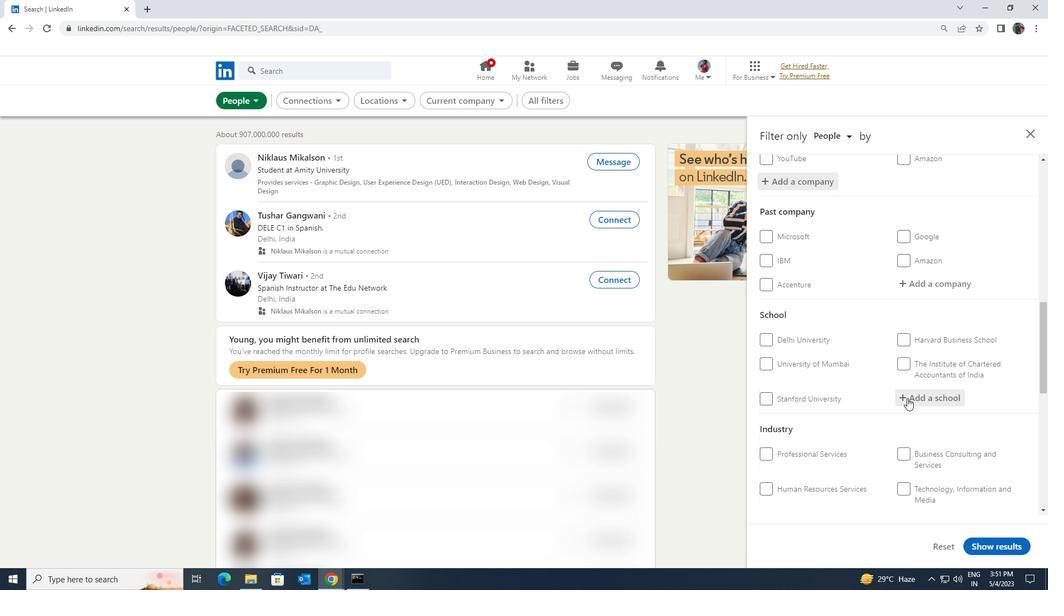 
Action: Key pressed <Key.shift><Key.shift><Key.shift><Key.shift>HINDUSTAN<Key.space>COLLEGE<Key.space>OF<Key.space>ARTS<Key.space>
Screenshot: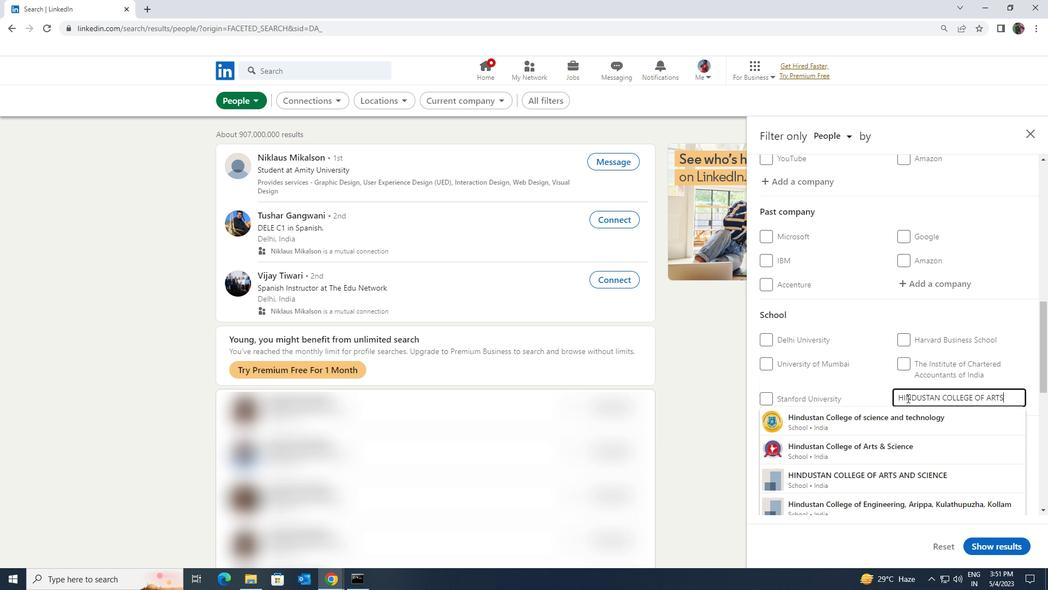 
Action: Mouse moved to (907, 410)
Screenshot: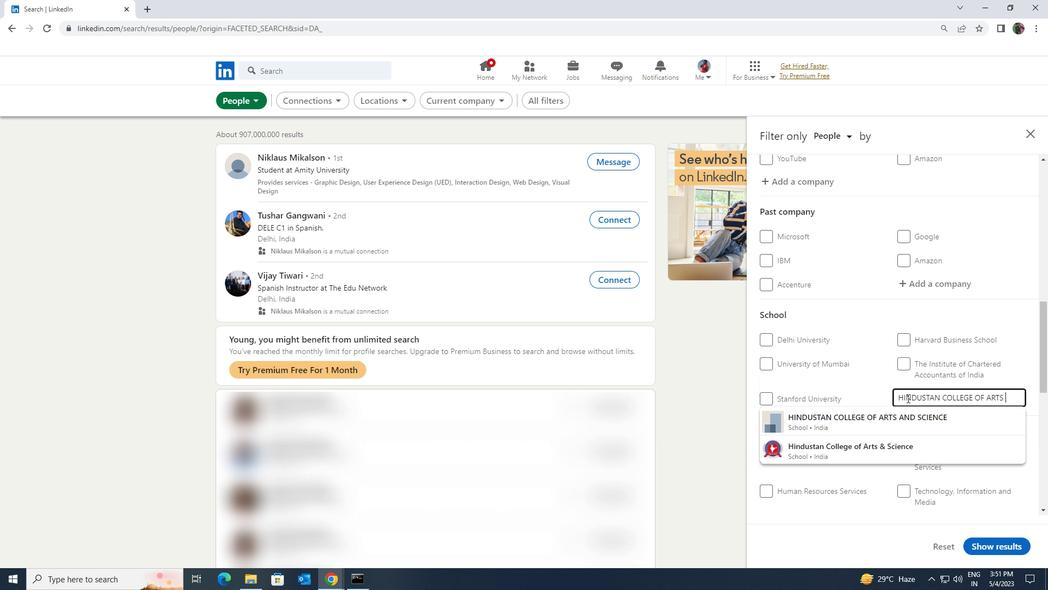 
Action: Mouse pressed left at (907, 410)
Screenshot: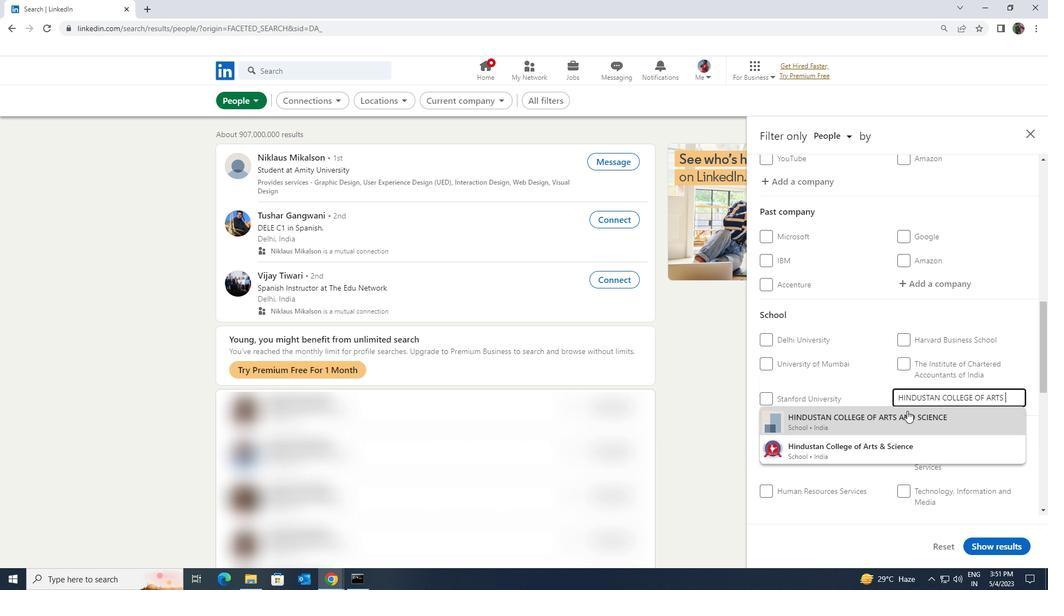 
Action: Mouse scrolled (907, 410) with delta (0, 0)
Screenshot: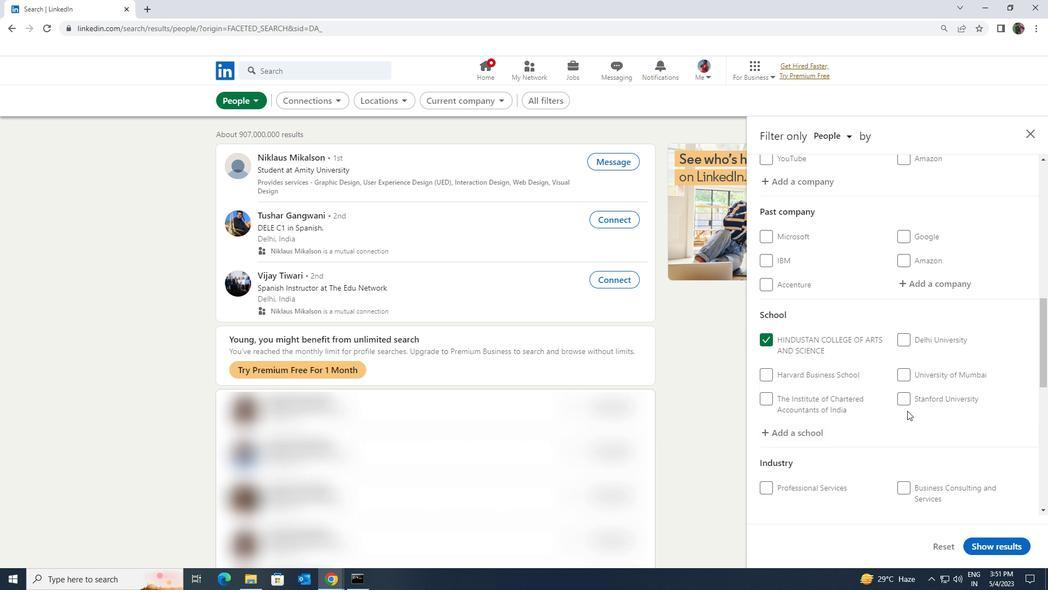 
Action: Mouse scrolled (907, 410) with delta (0, 0)
Screenshot: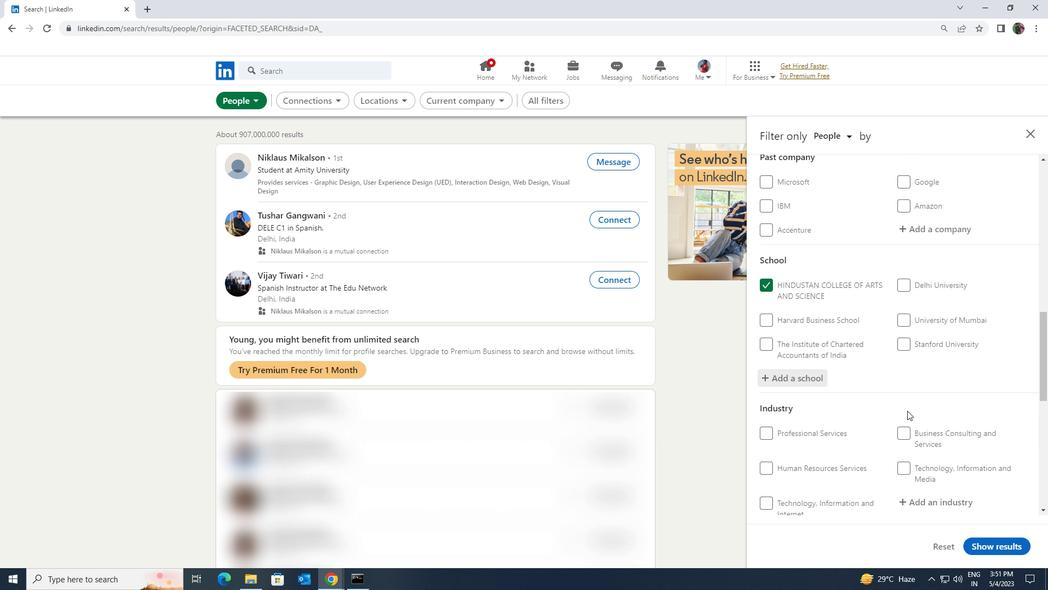 
Action: Mouse scrolled (907, 410) with delta (0, 0)
Screenshot: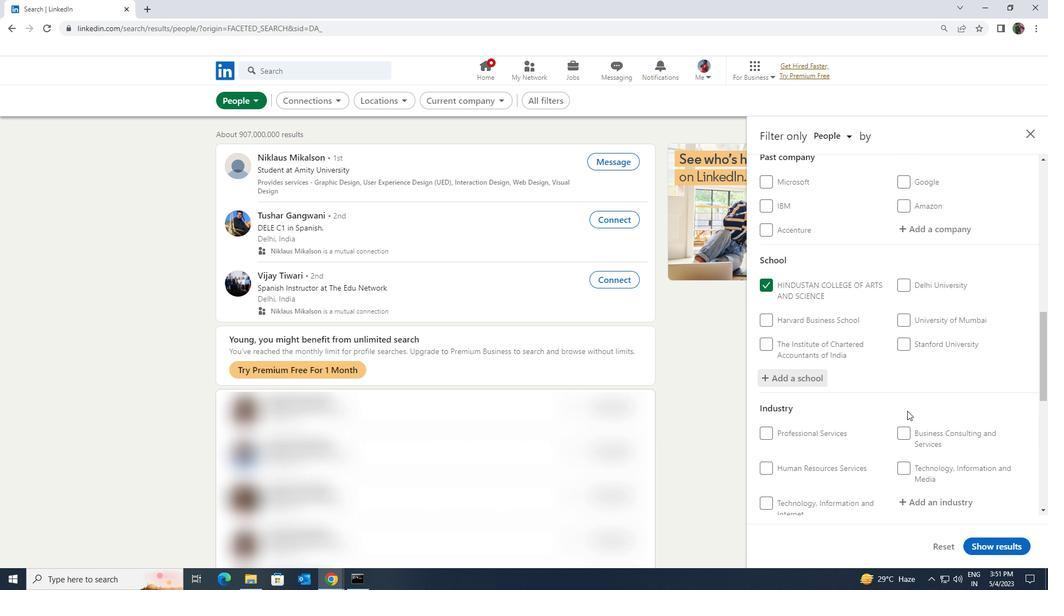 
Action: Mouse moved to (919, 398)
Screenshot: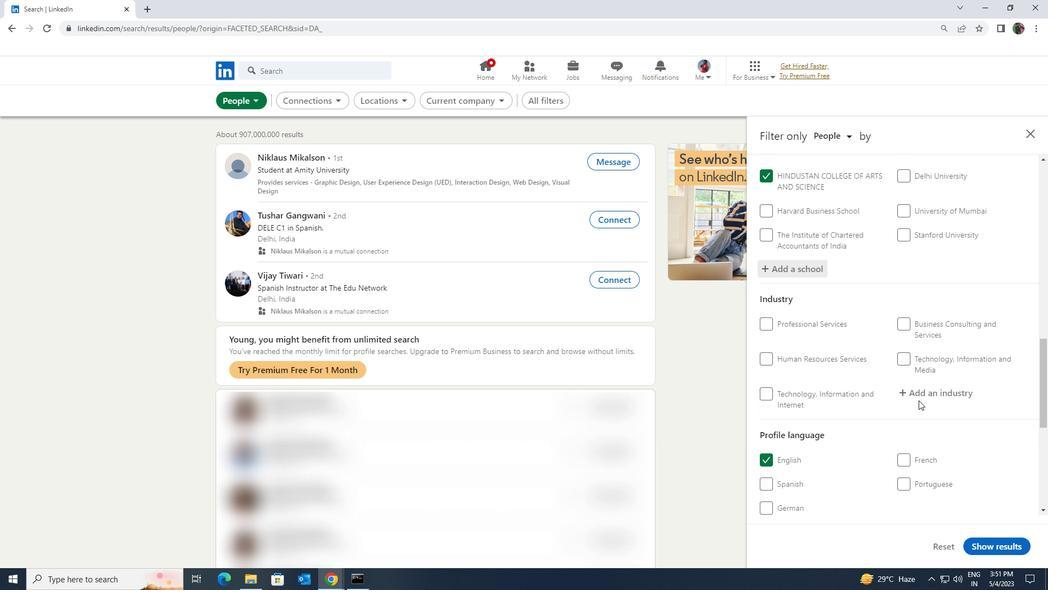 
Action: Mouse pressed left at (919, 398)
Screenshot: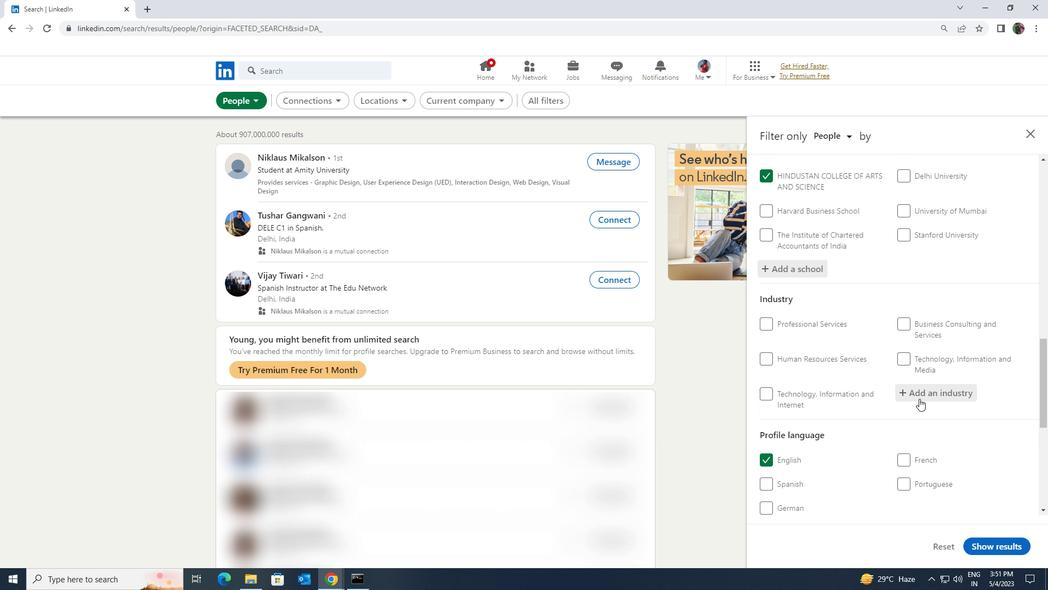 
Action: Key pressed <Key.shift><Key.shift><Key.shift><Key.shift><Key.shift><Key.shift>REATIL<Key.space><Key.shift>GASOLINE<Key.enter>
Screenshot: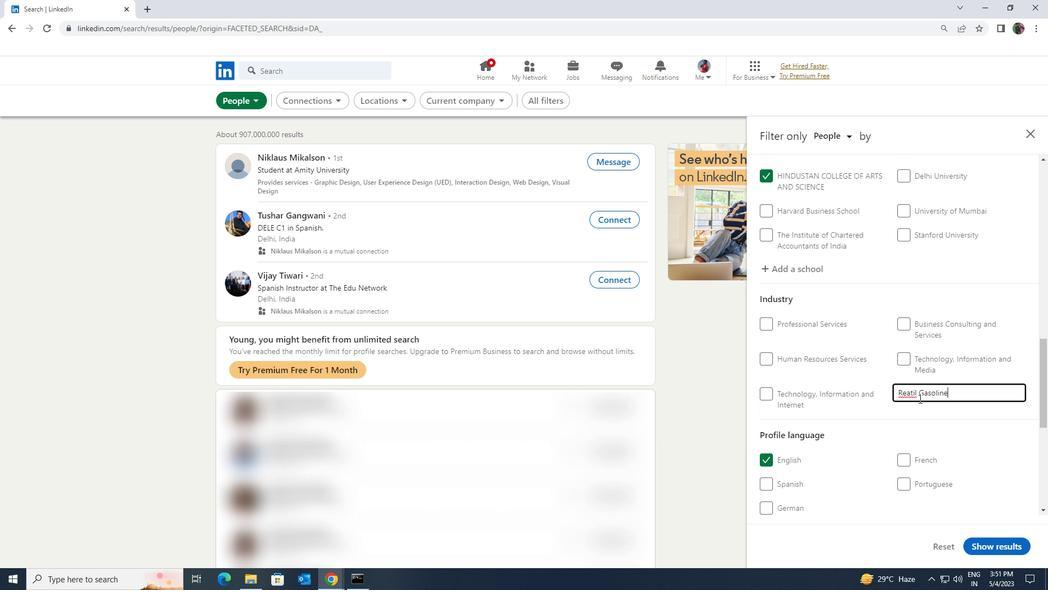 
Action: Mouse scrolled (919, 398) with delta (0, 0)
Screenshot: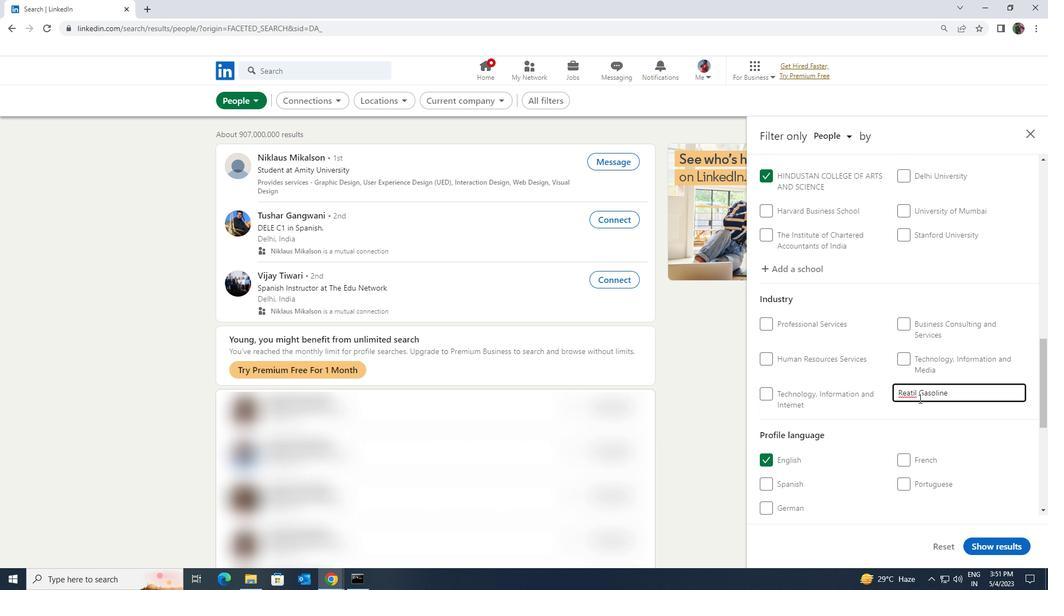 
Action: Mouse scrolled (919, 398) with delta (0, 0)
Screenshot: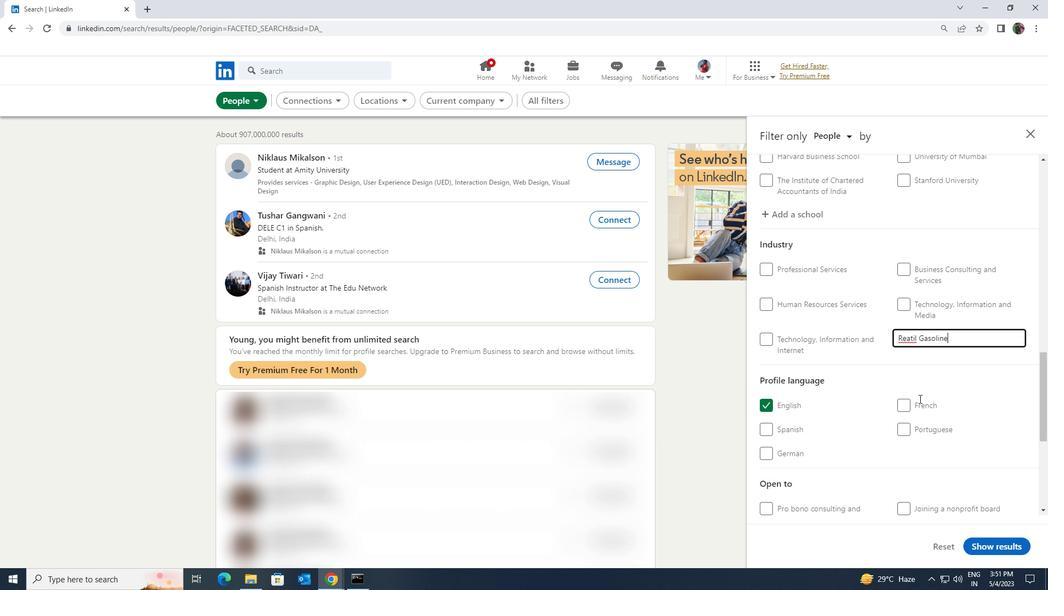 
Action: Mouse moved to (919, 399)
Screenshot: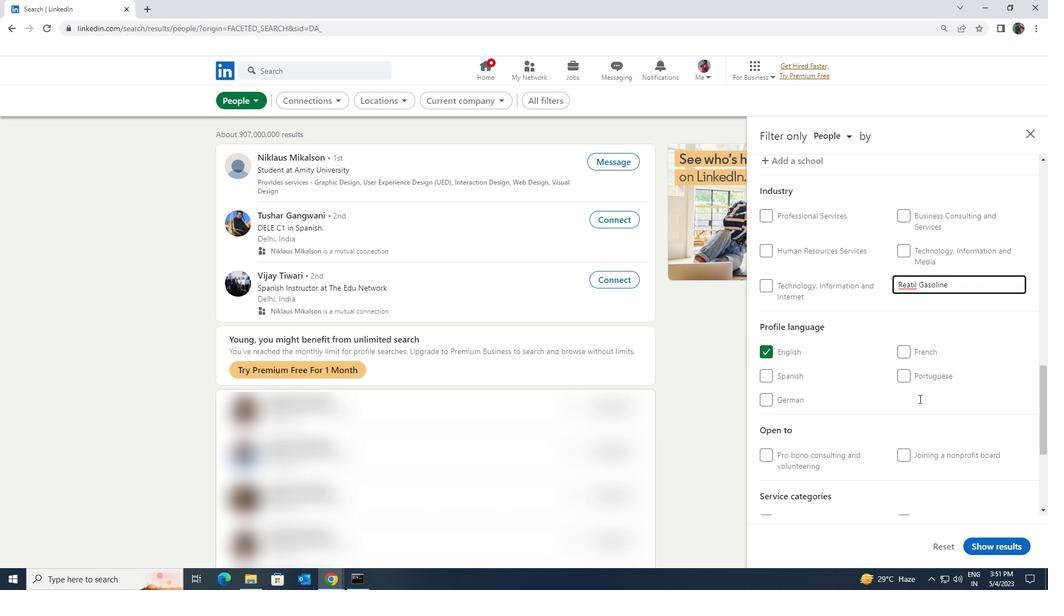 
Action: Mouse scrolled (919, 398) with delta (0, 0)
Screenshot: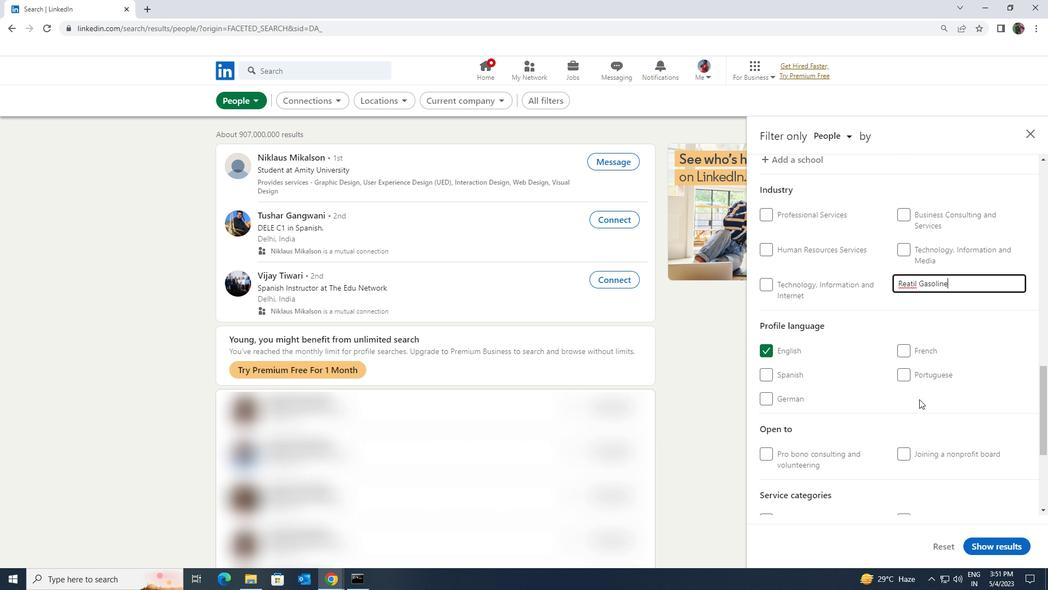 
Action: Mouse scrolled (919, 398) with delta (0, 0)
Screenshot: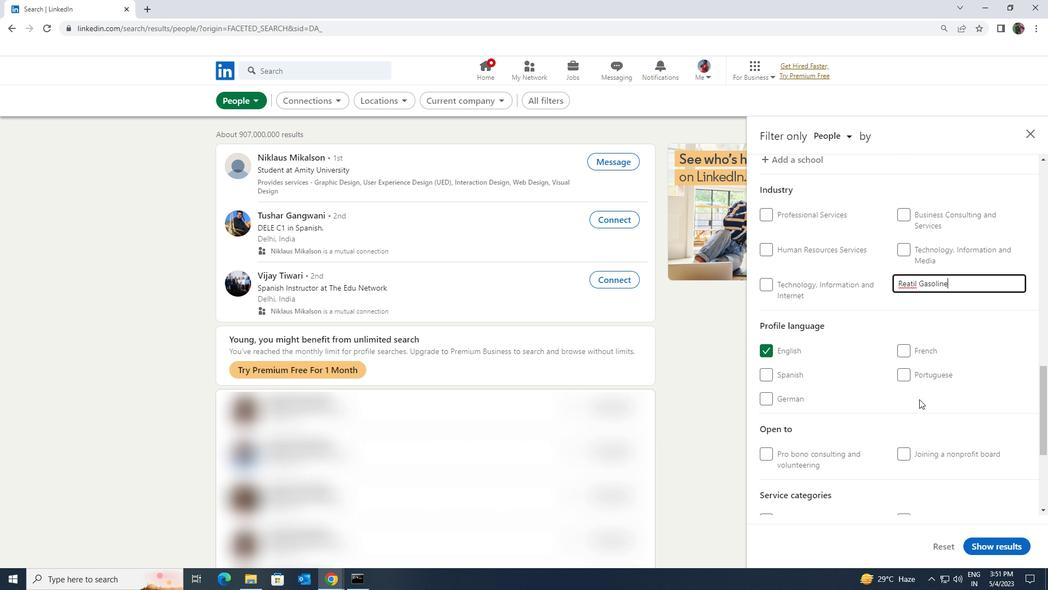 
Action: Mouse scrolled (919, 398) with delta (0, 0)
Screenshot: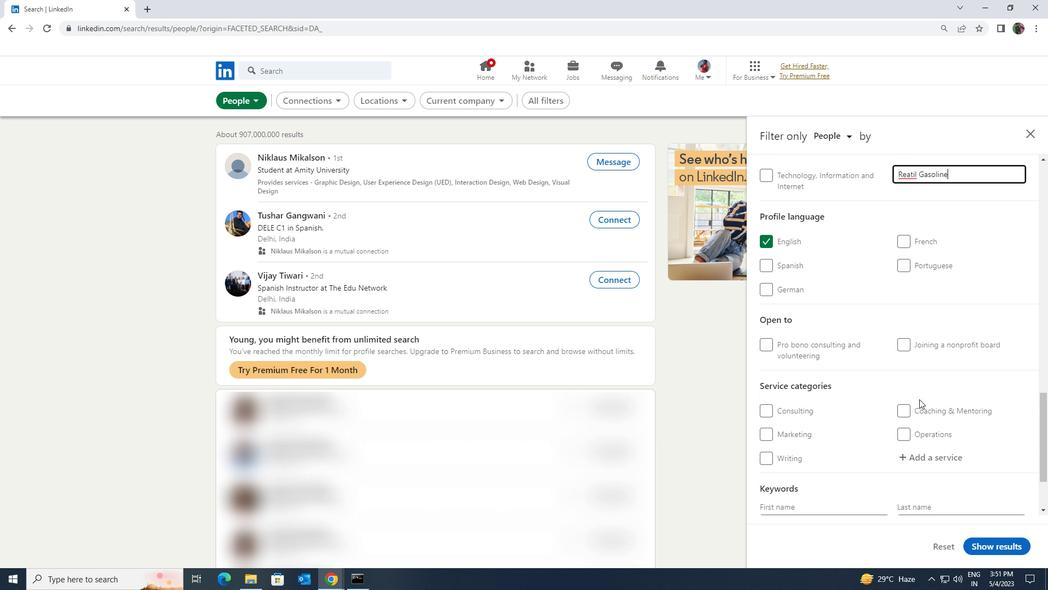 
Action: Mouse moved to (921, 397)
Screenshot: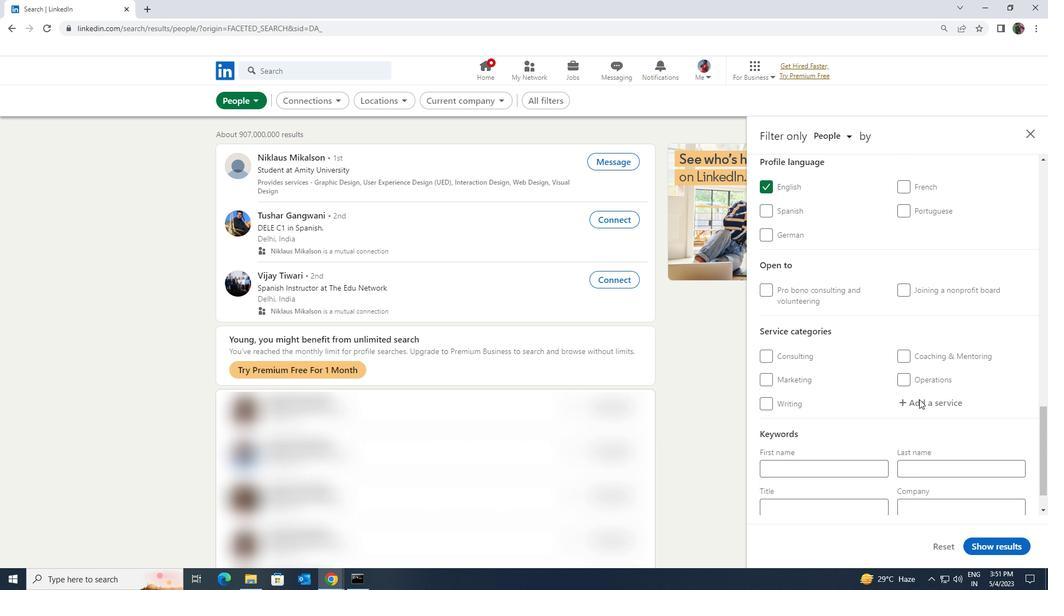 
Action: Mouse pressed left at (921, 397)
Screenshot: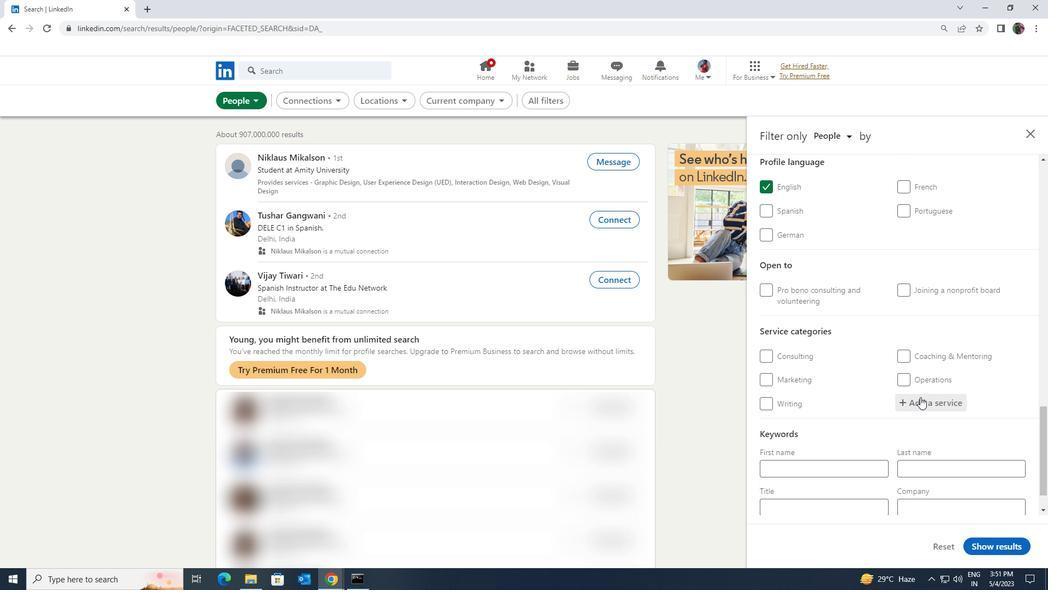 
Action: Key pressed <Key.shift><Key.shift>VISUAL
Screenshot: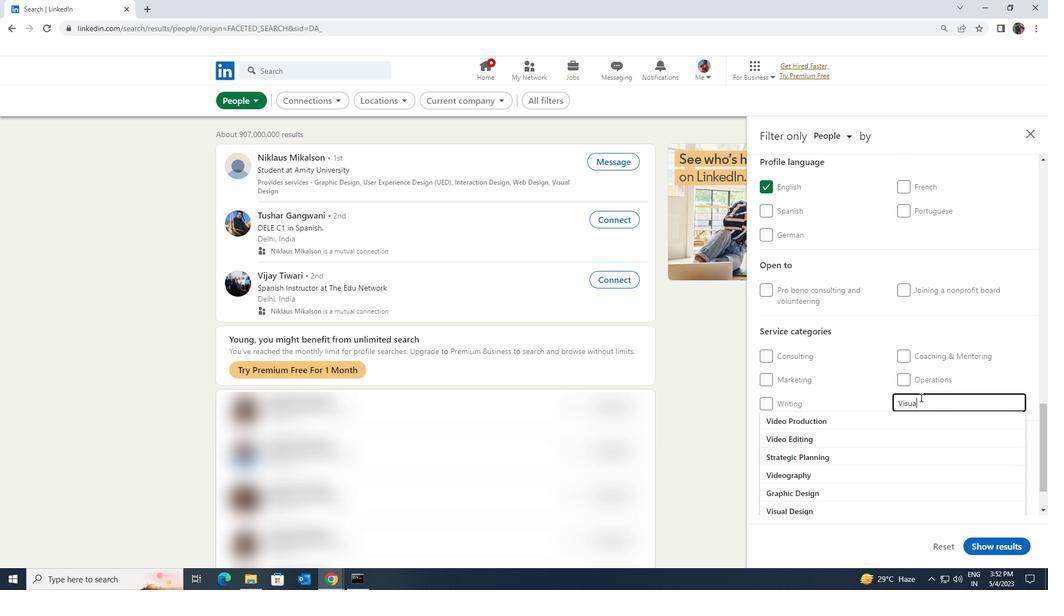 
Action: Mouse moved to (915, 411)
Screenshot: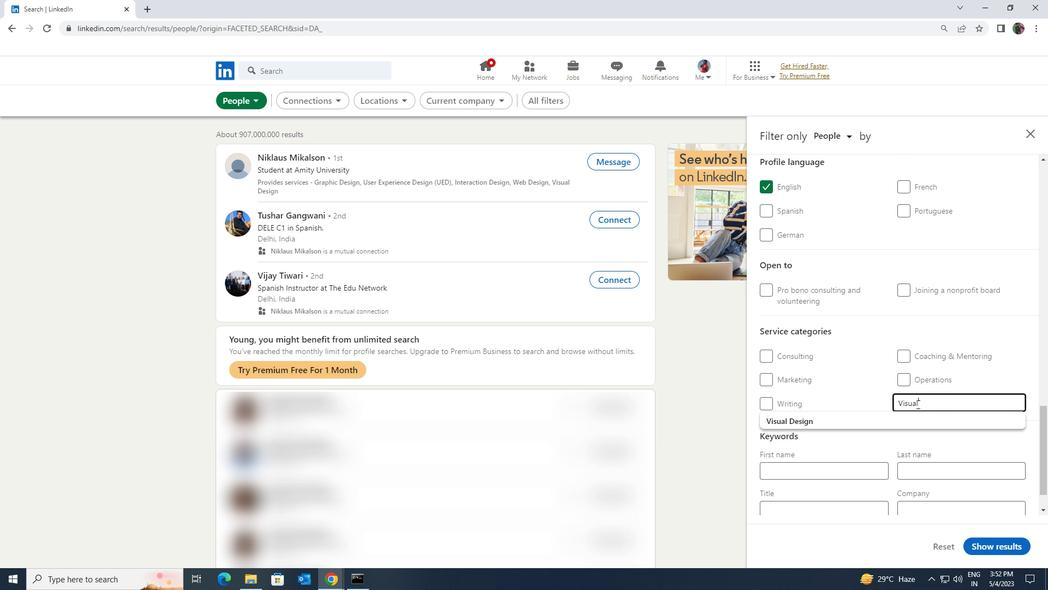 
Action: Mouse pressed left at (915, 411)
Screenshot: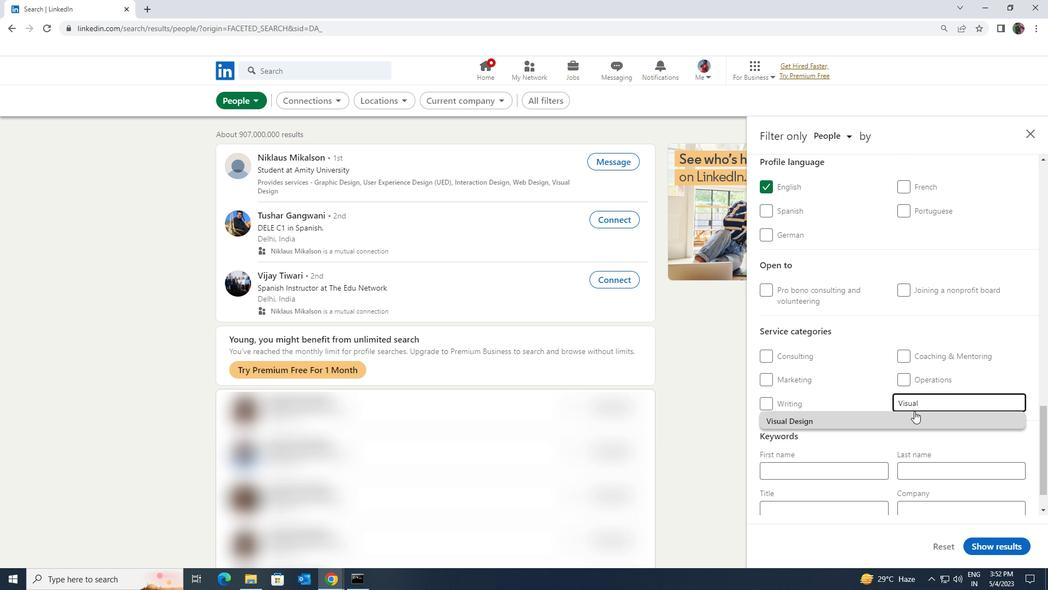 
Action: Mouse scrolled (915, 410) with delta (0, 0)
Screenshot: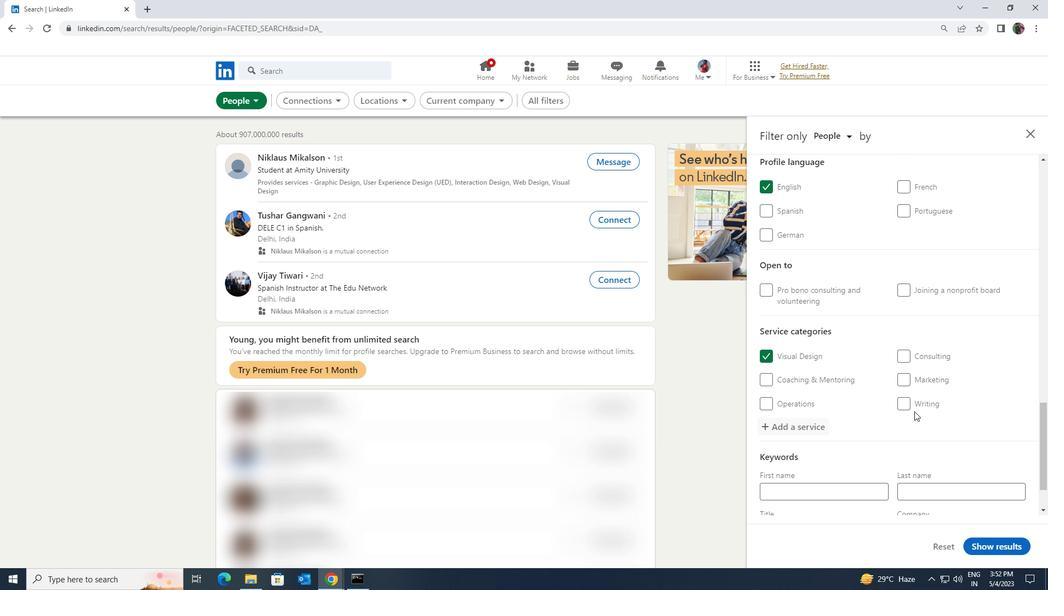 
Action: Mouse scrolled (915, 410) with delta (0, 0)
Screenshot: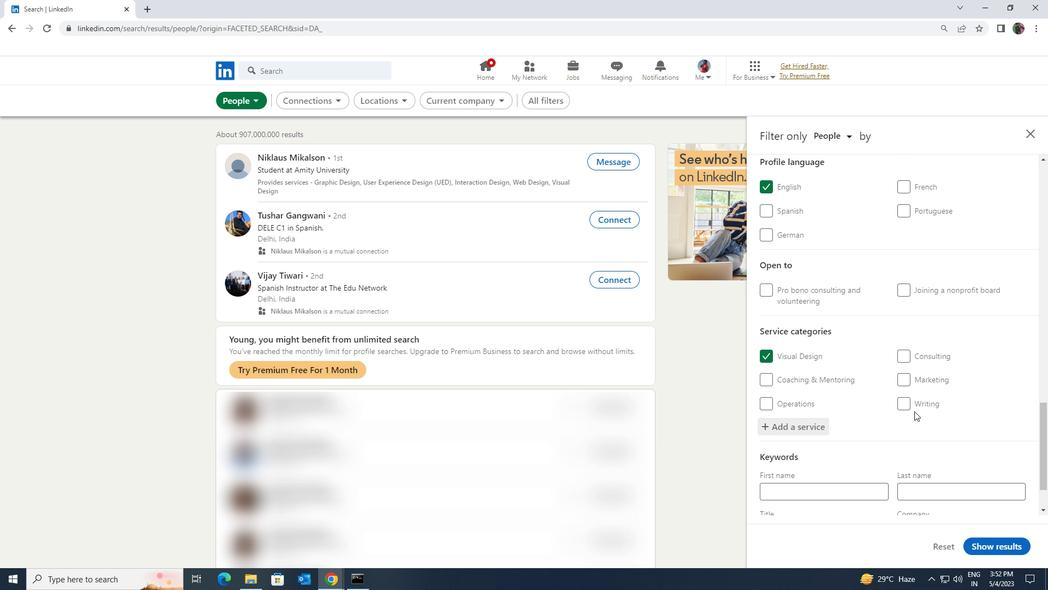 
Action: Mouse moved to (868, 458)
Screenshot: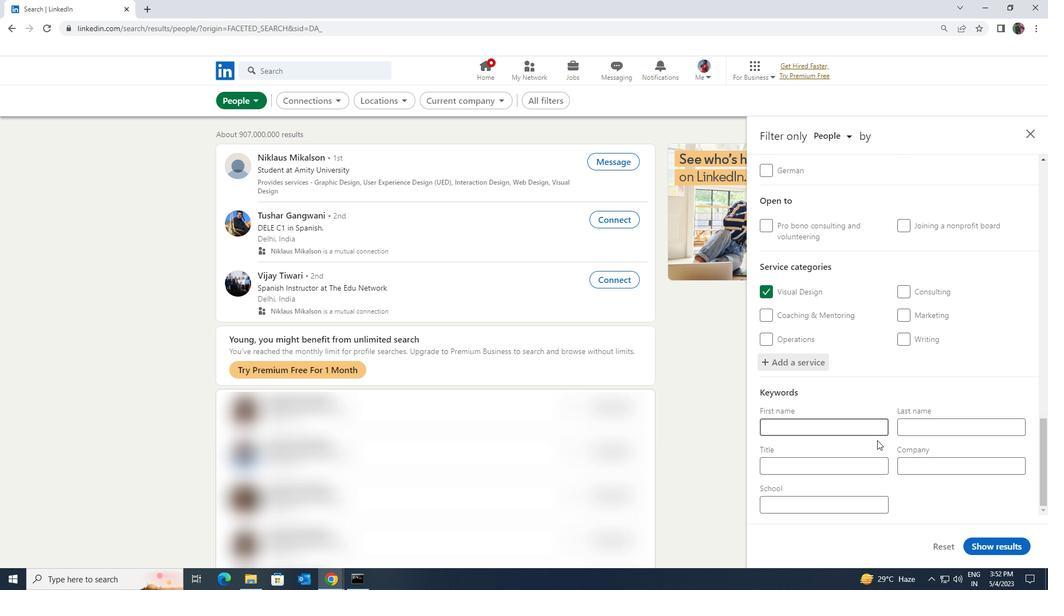 
Action: Mouse pressed left at (868, 458)
Screenshot: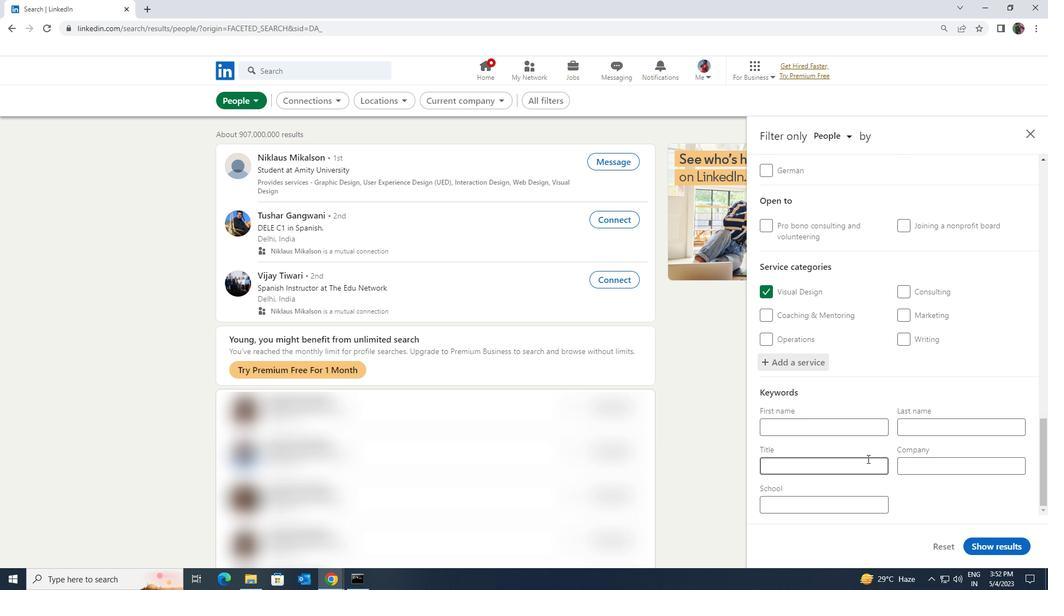 
Action: Key pressed <Key.shift><Key.shift><Key.shift><Key.shift><Key.shift><Key.shift><Key.shift><Key.shift><Key.shift><Key.shift><Key.shift><Key.shift>BRAND<Key.space><Key.shift>MANGER
Screenshot: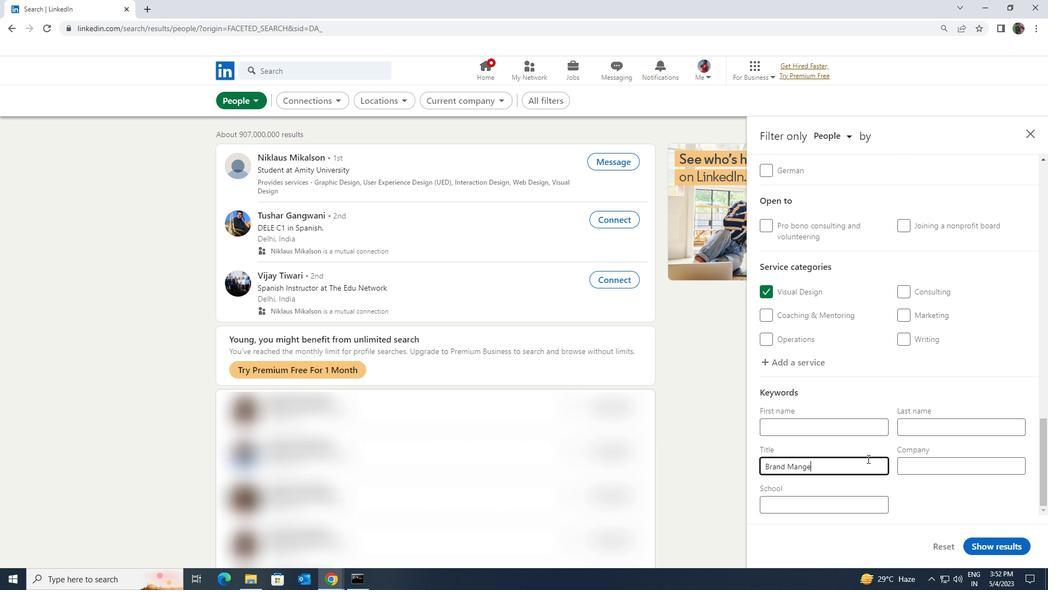 
Action: Mouse moved to (968, 541)
Screenshot: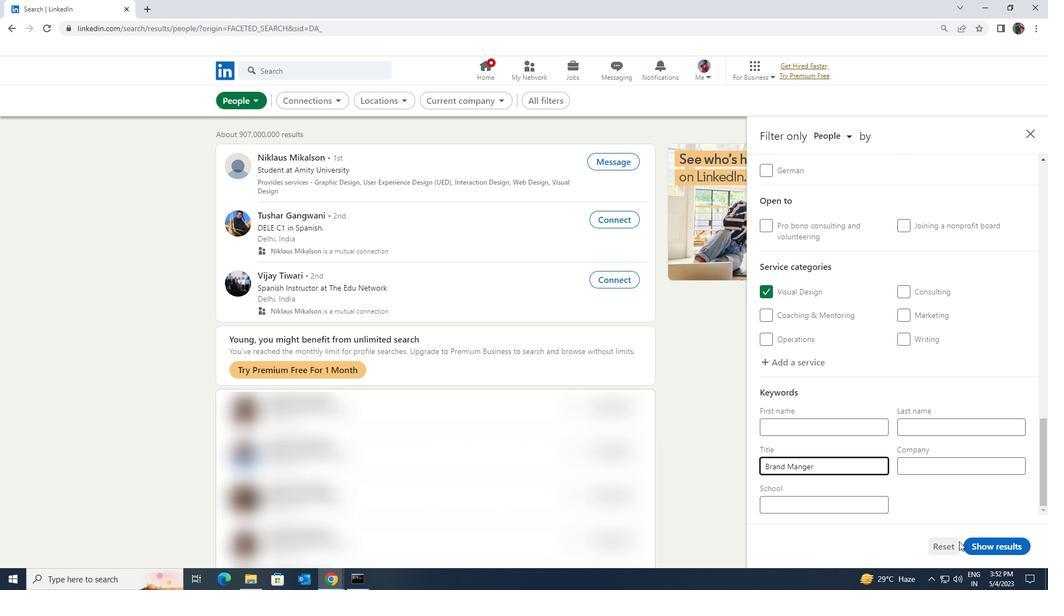 
Action: Mouse pressed left at (968, 541)
Screenshot: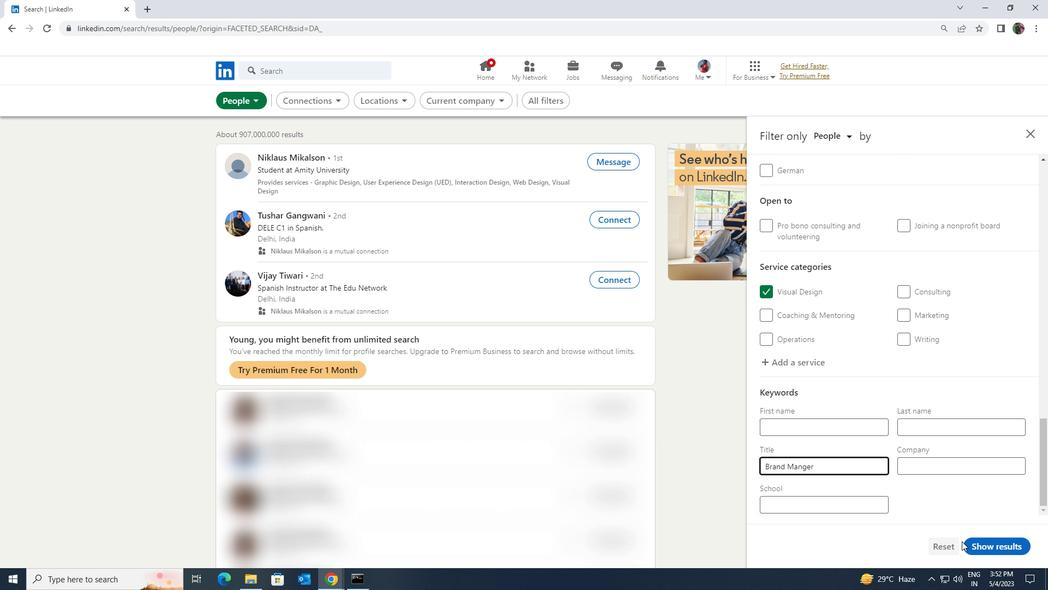 
